 Task: Create a sub task Release to Production / Go Live for the task  Develop a custom inventory management system in the project AgileAssist , assign it to team member softage.2@softage.net and update the status of the sub task to  Off Track , set the priority of the sub task to High
Action: Mouse moved to (64, 320)
Screenshot: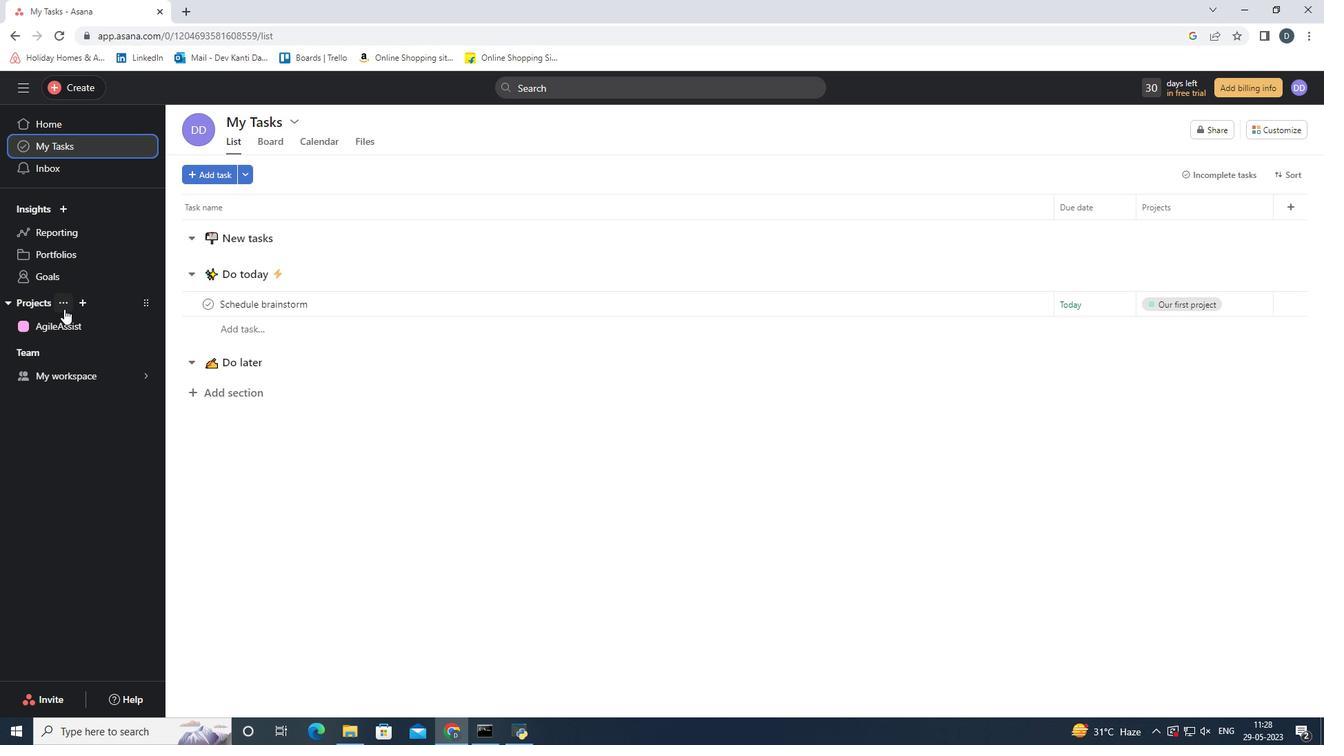 
Action: Mouse pressed left at (64, 320)
Screenshot: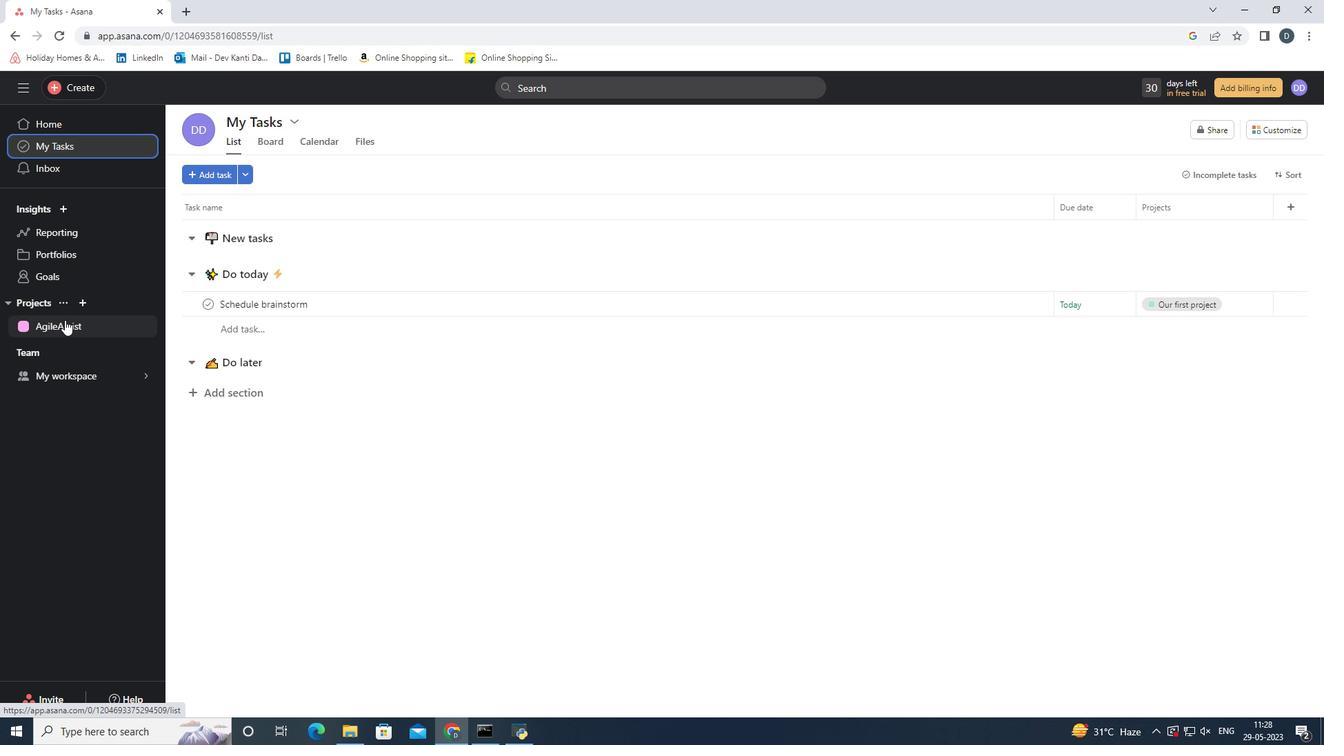 
Action: Mouse moved to (595, 252)
Screenshot: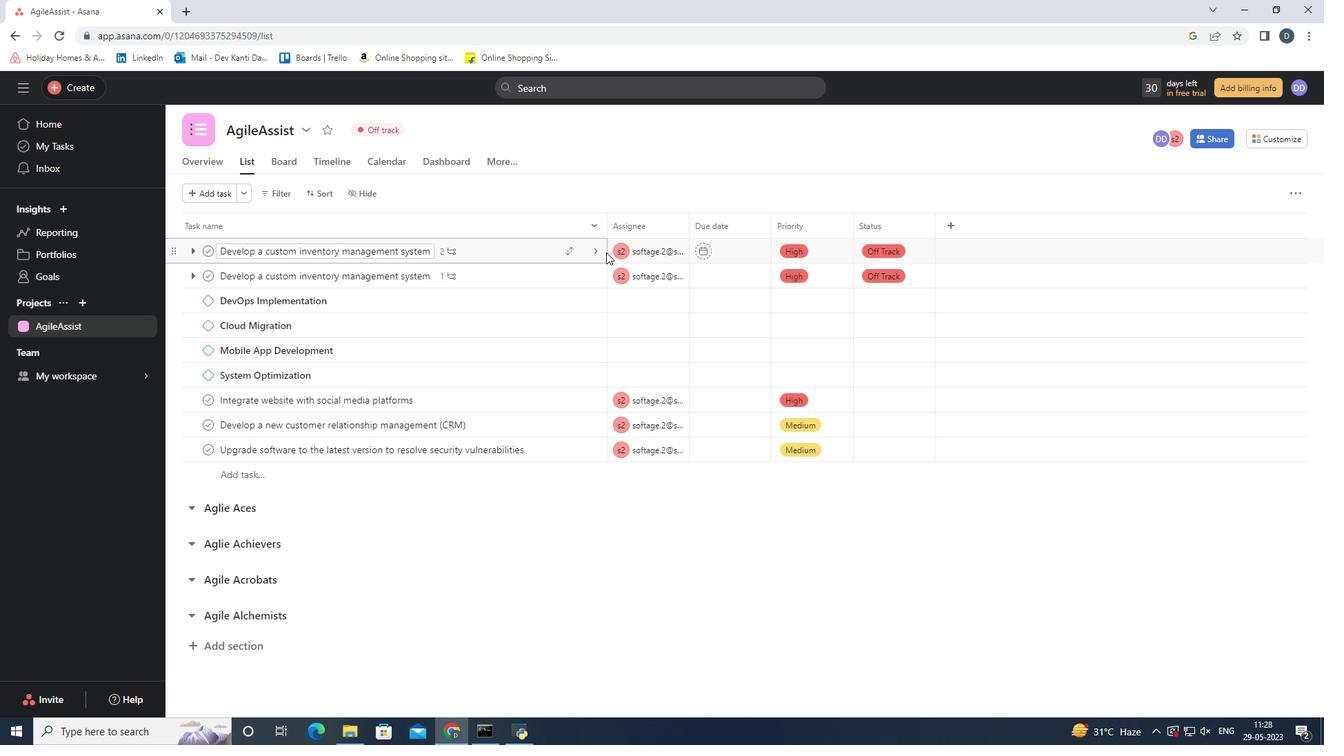 
Action: Mouse pressed left at (595, 252)
Screenshot: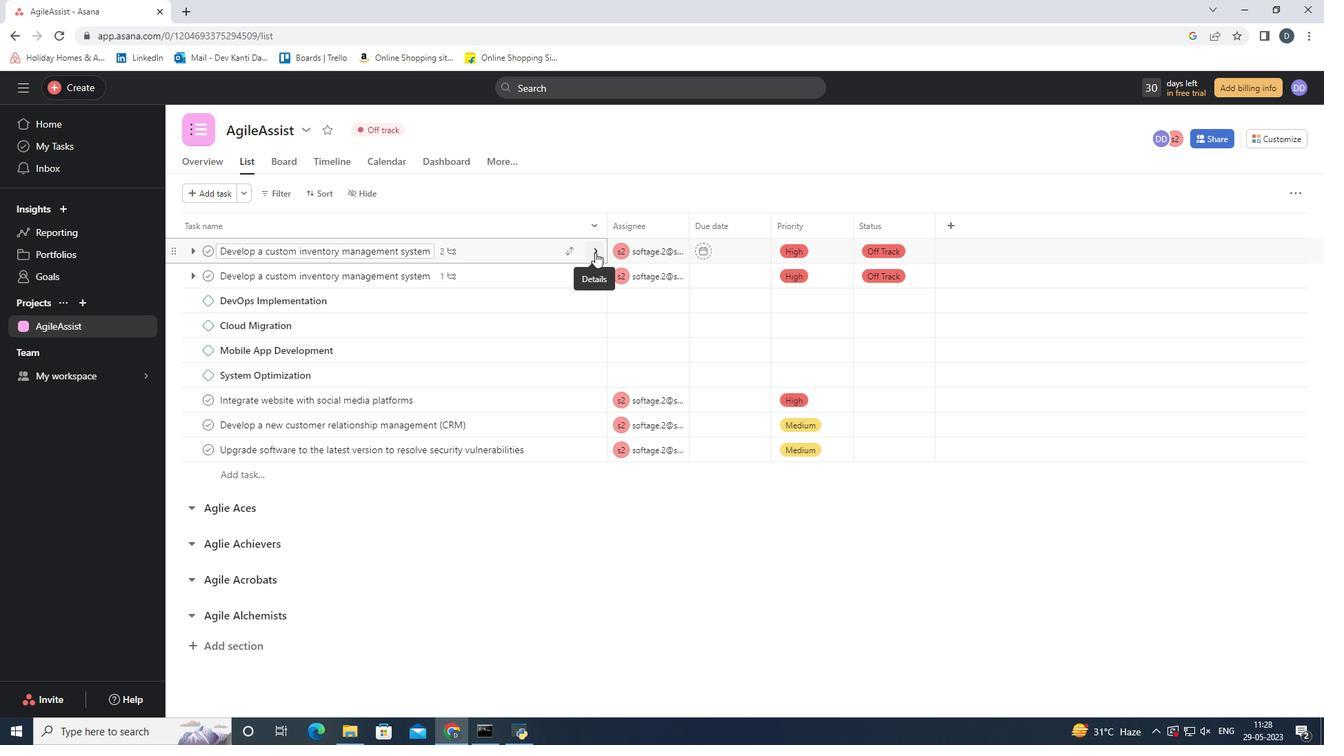 
Action: Mouse moved to (1001, 560)
Screenshot: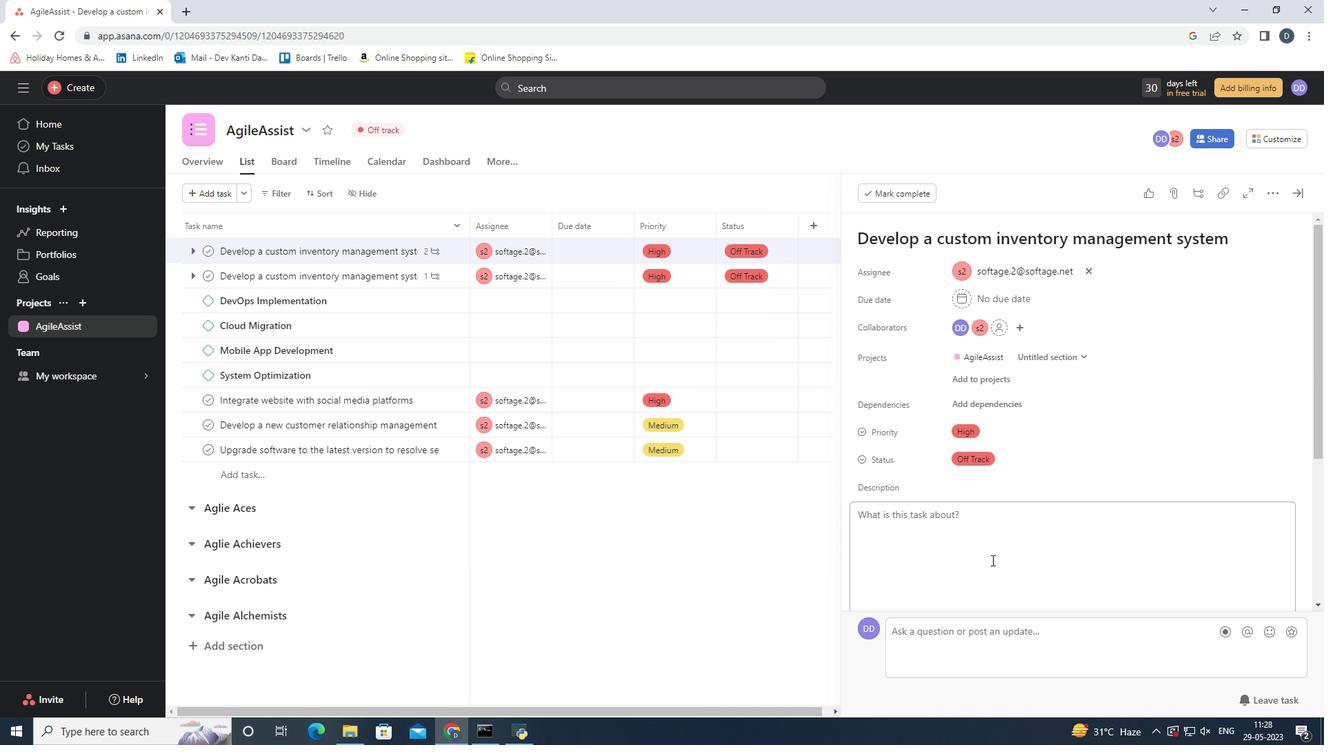 
Action: Mouse scrolled (1001, 559) with delta (0, 0)
Screenshot: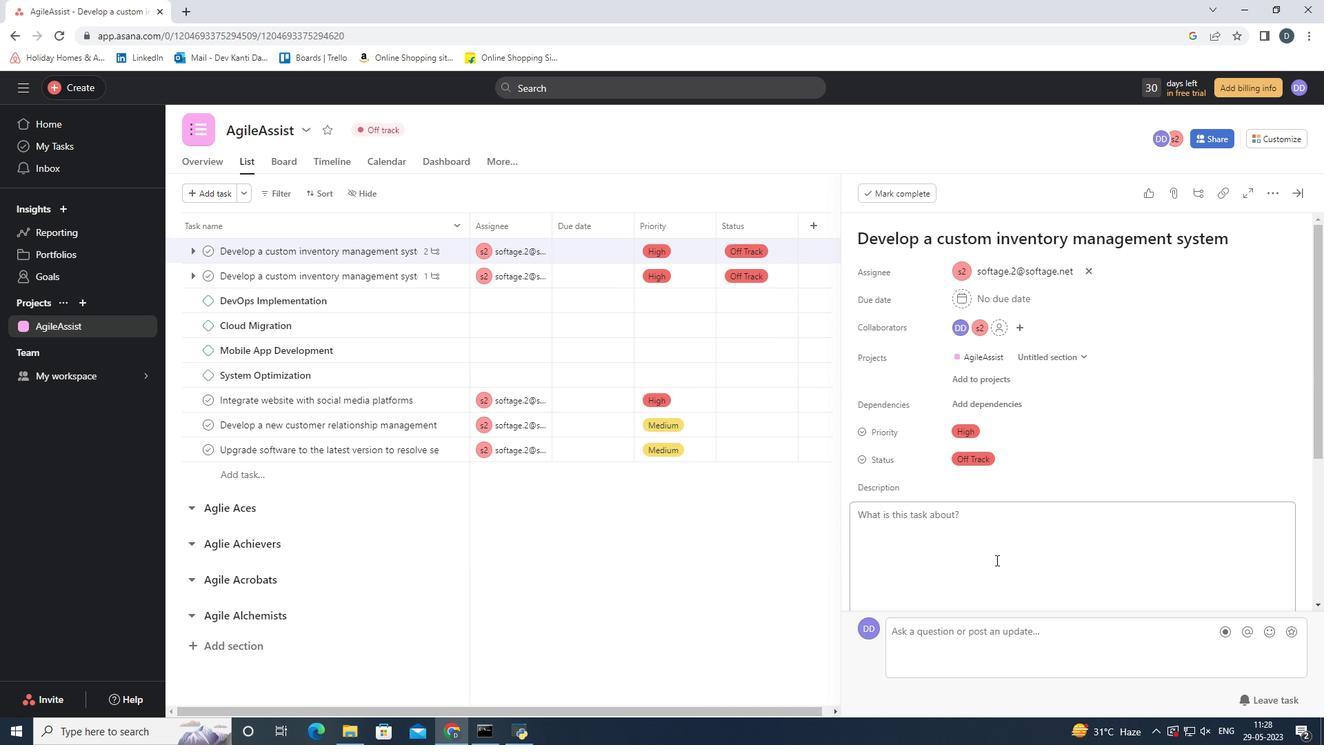 
Action: Mouse scrolled (1001, 559) with delta (0, 0)
Screenshot: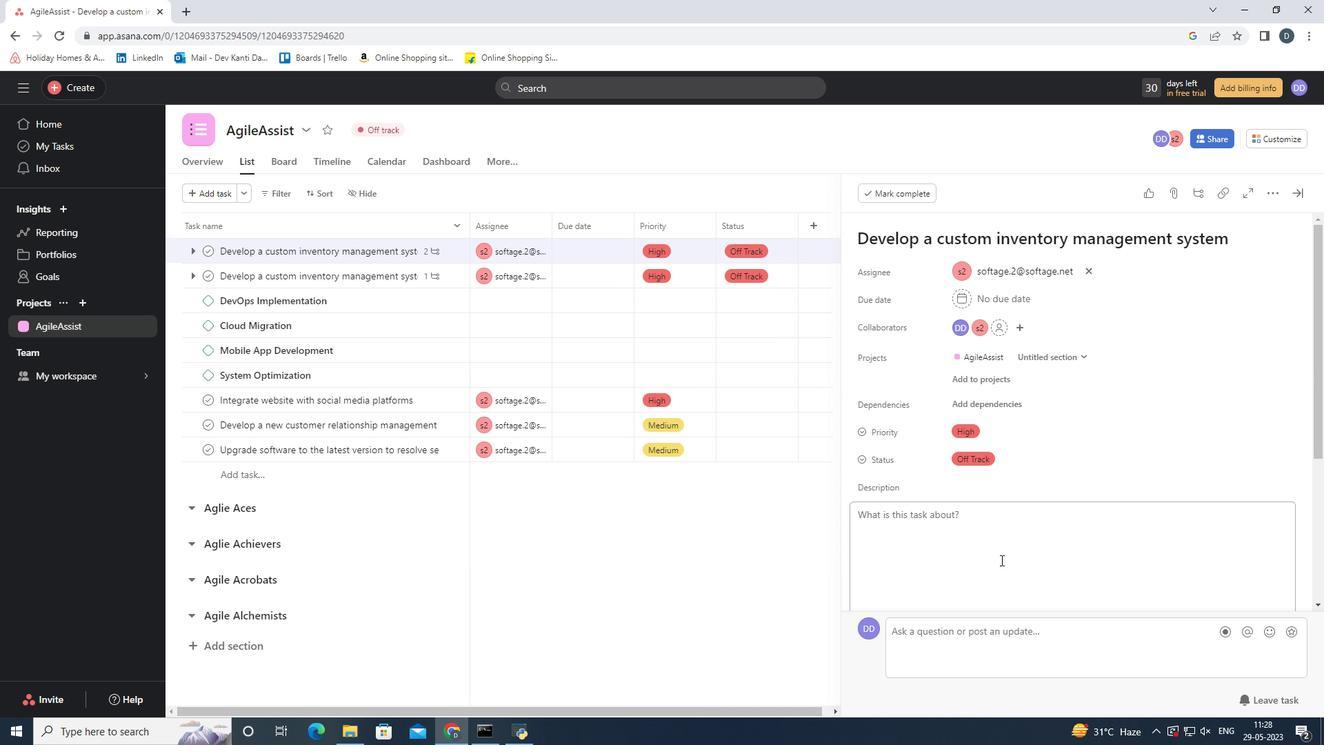 
Action: Mouse scrolled (1001, 559) with delta (0, 0)
Screenshot: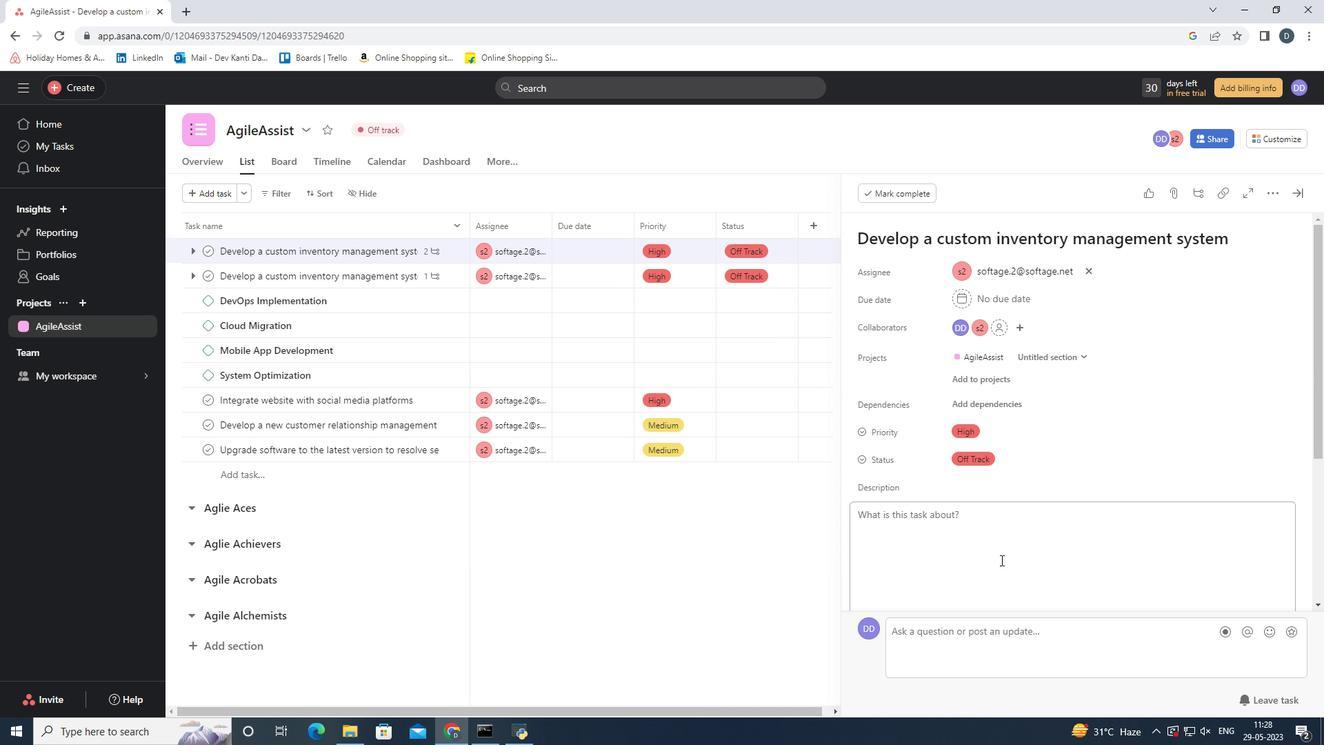 
Action: Mouse scrolled (1001, 559) with delta (0, 0)
Screenshot: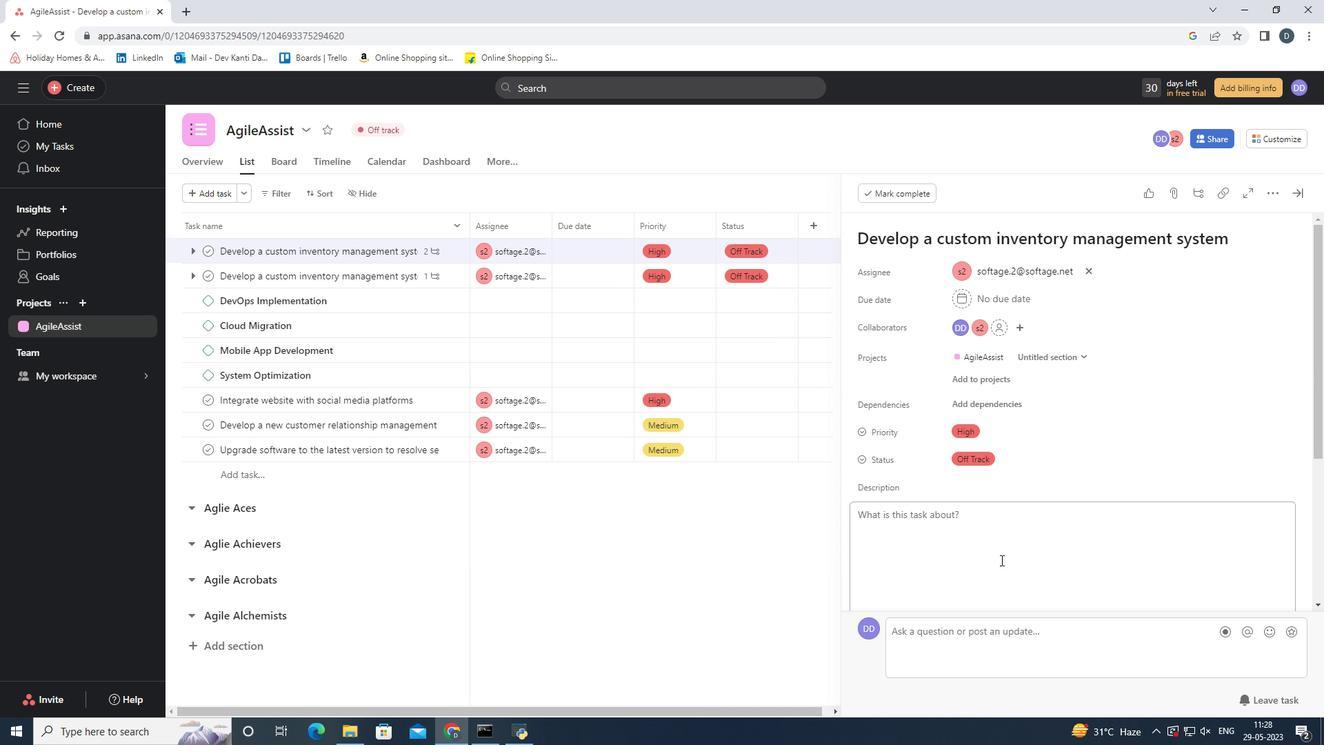 
Action: Mouse moved to (918, 496)
Screenshot: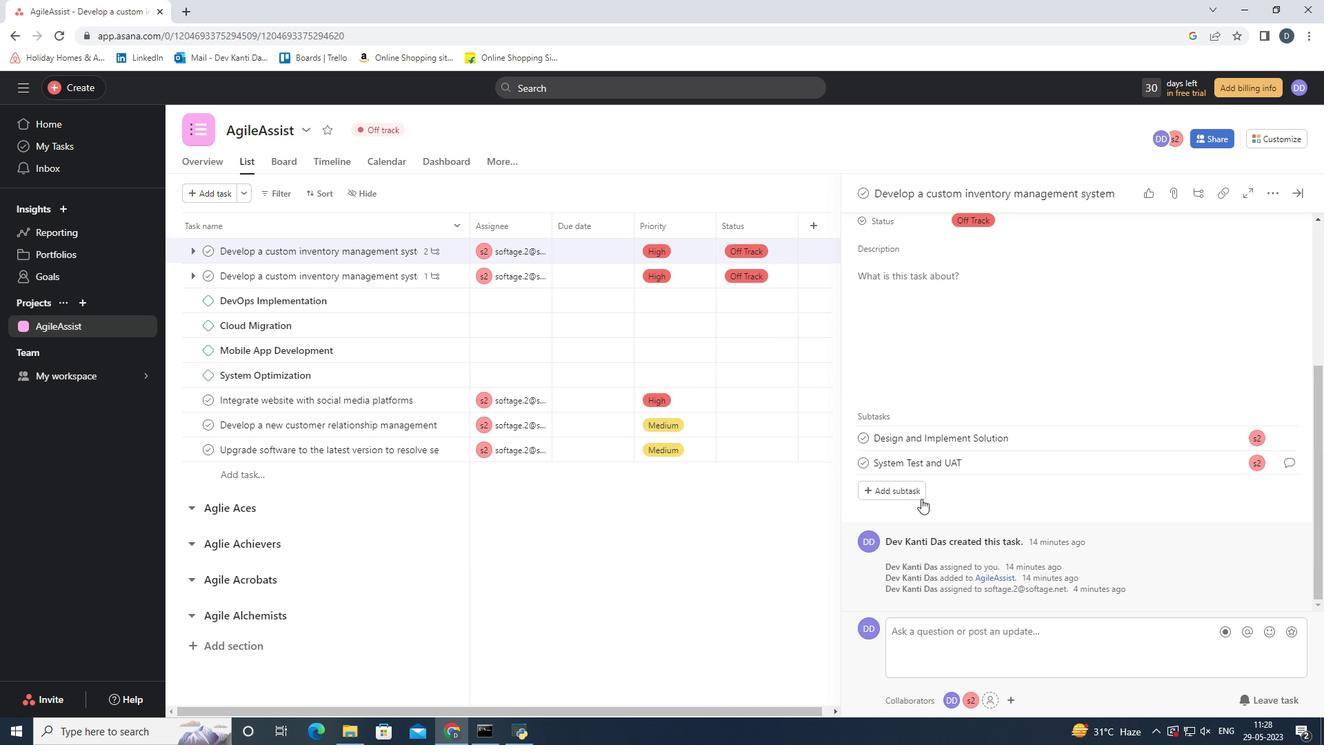 
Action: Mouse pressed left at (918, 496)
Screenshot: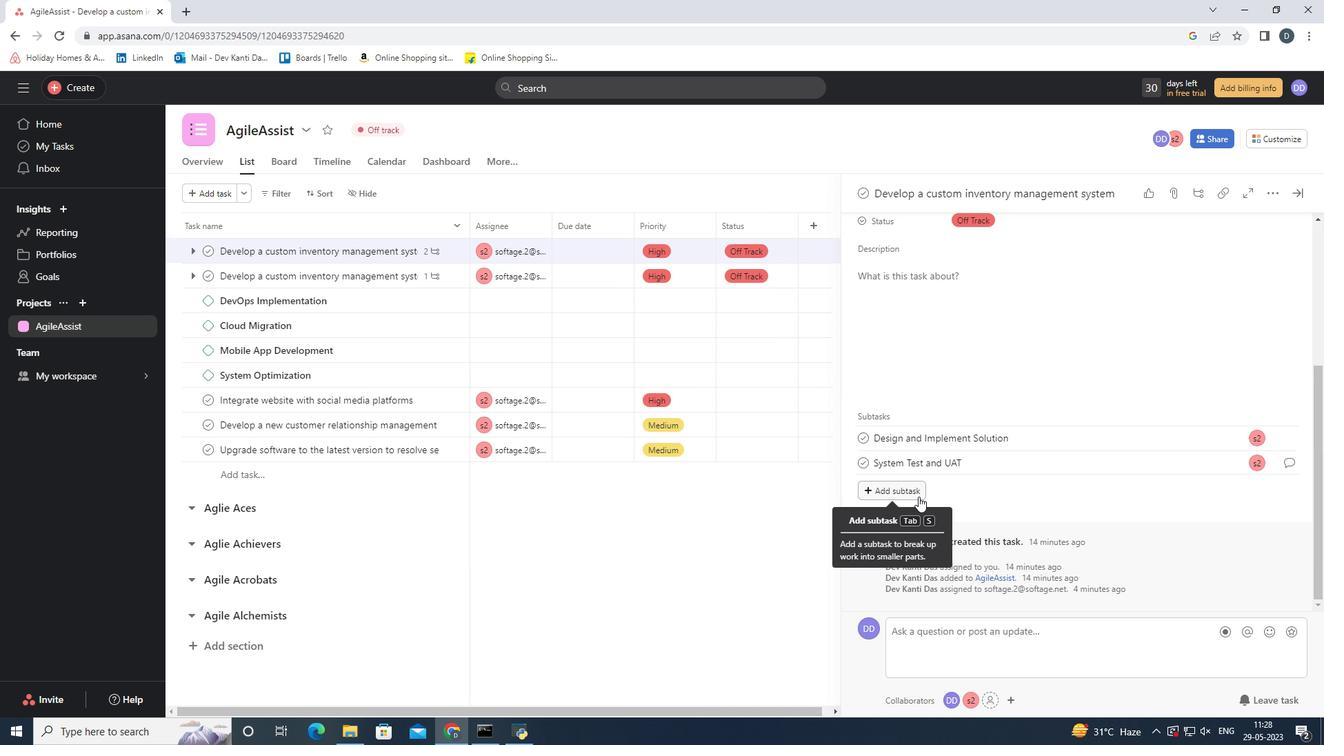 
Action: Mouse moved to (961, 477)
Screenshot: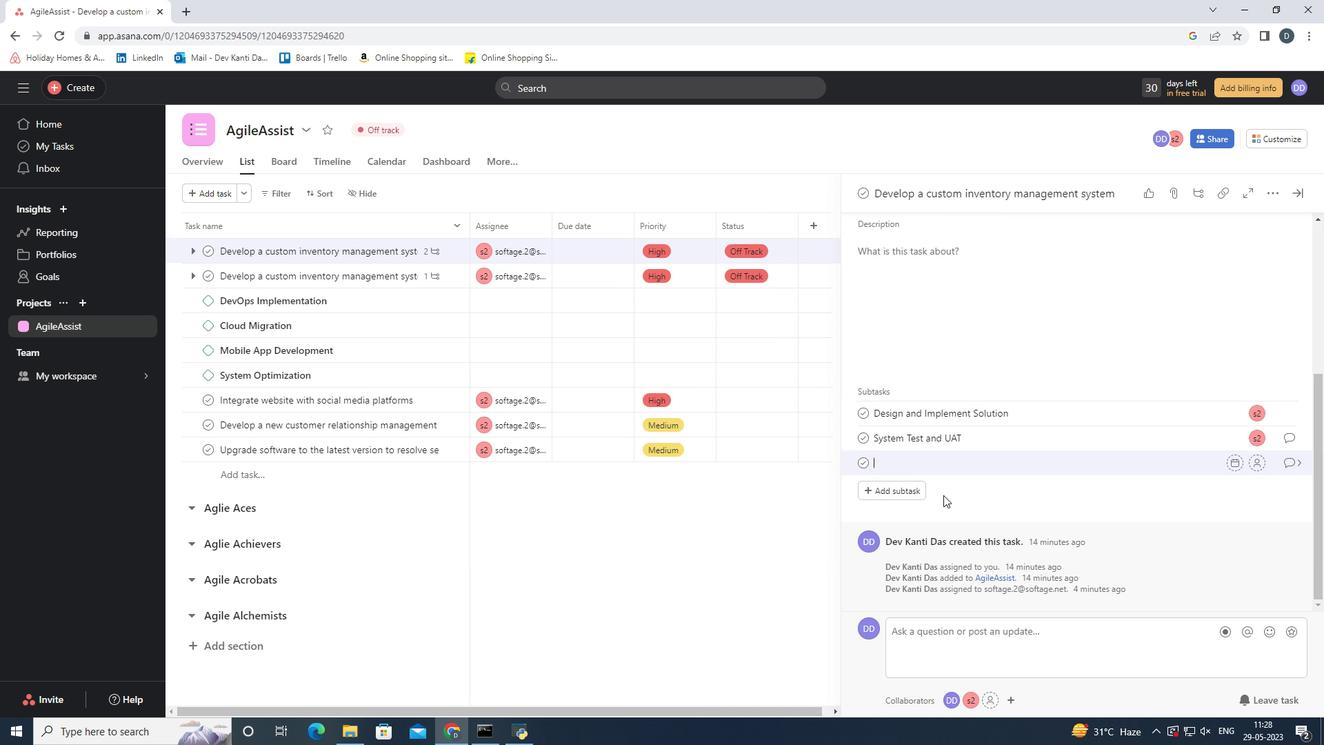 
Action: Key pressed <Key.shift>Release<Key.space>to<Key.space><Key.shift><Key.shift><Key.shift><Key.shift><Key.shift><Key.shift><Key.shift><Key.shift>Production/<Key.space><Key.shift>Go<Key.space><Key.shift>Live
Screenshot: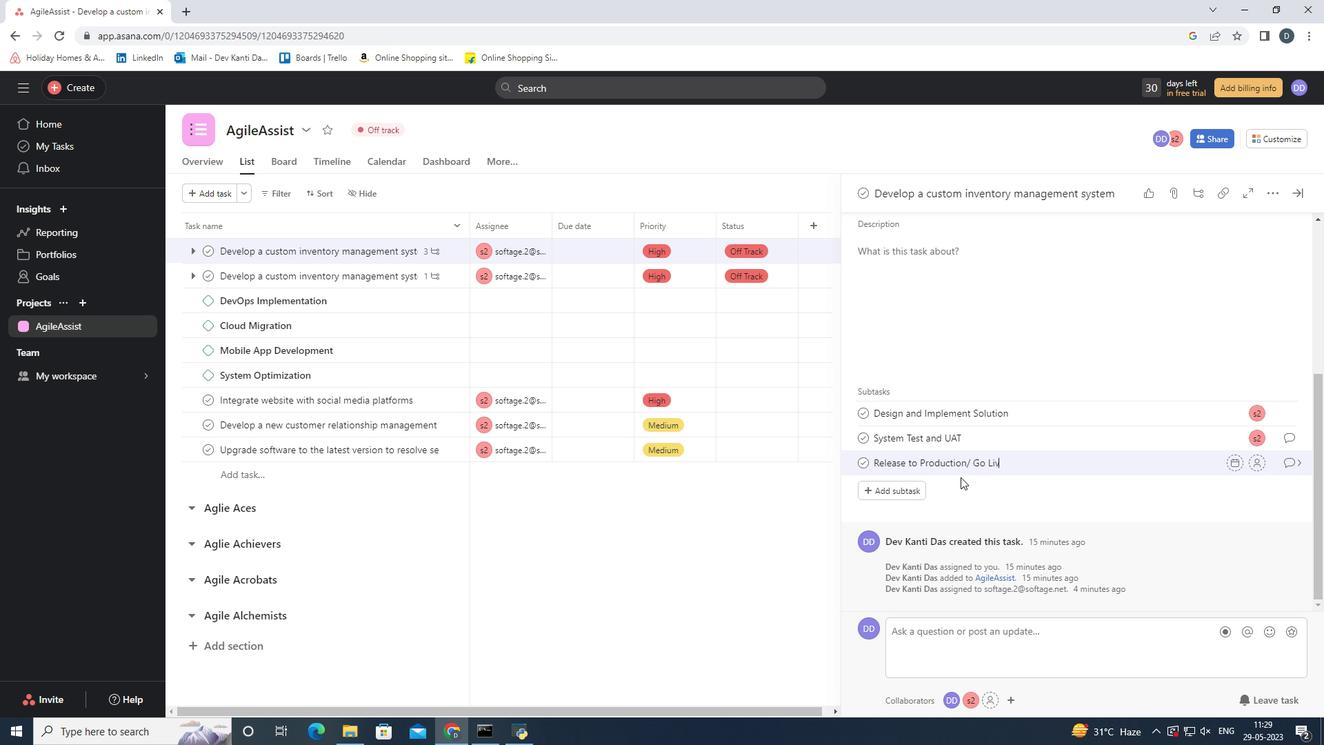 
Action: Mouse moved to (1253, 462)
Screenshot: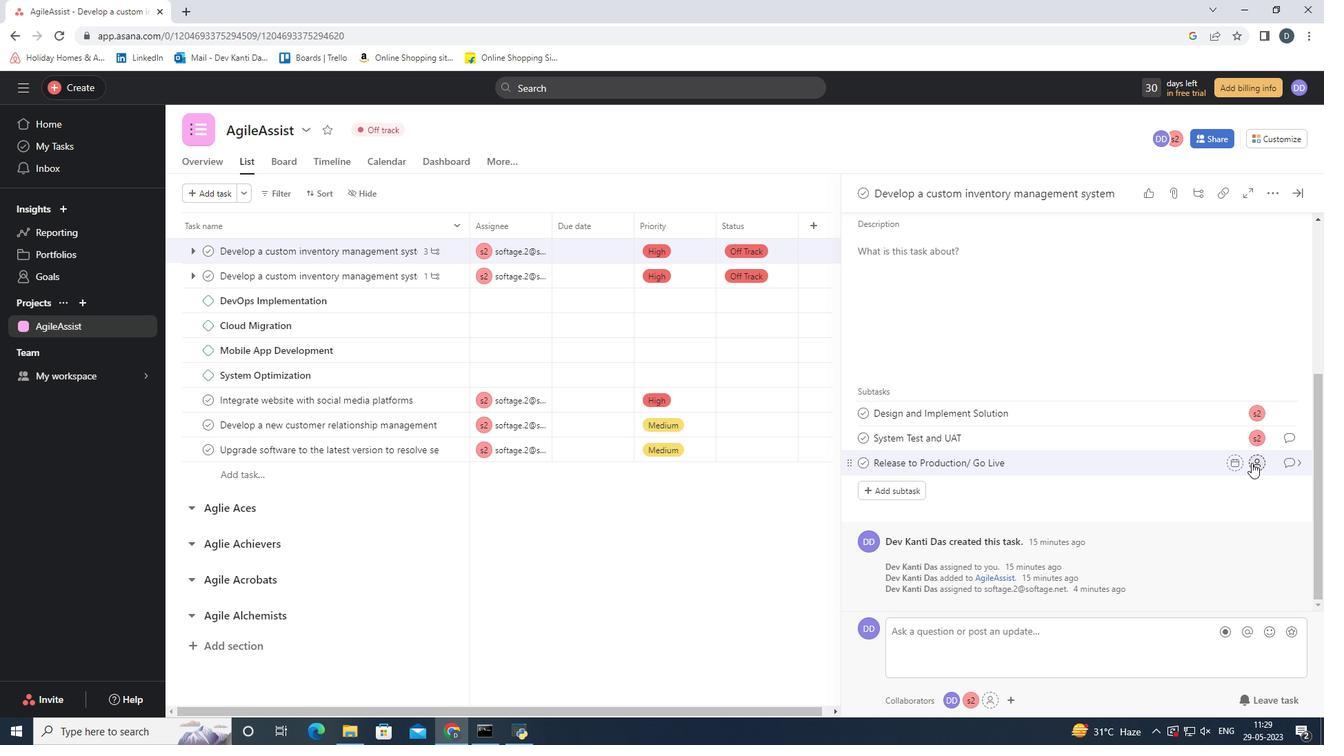 
Action: Mouse pressed left at (1253, 462)
Screenshot: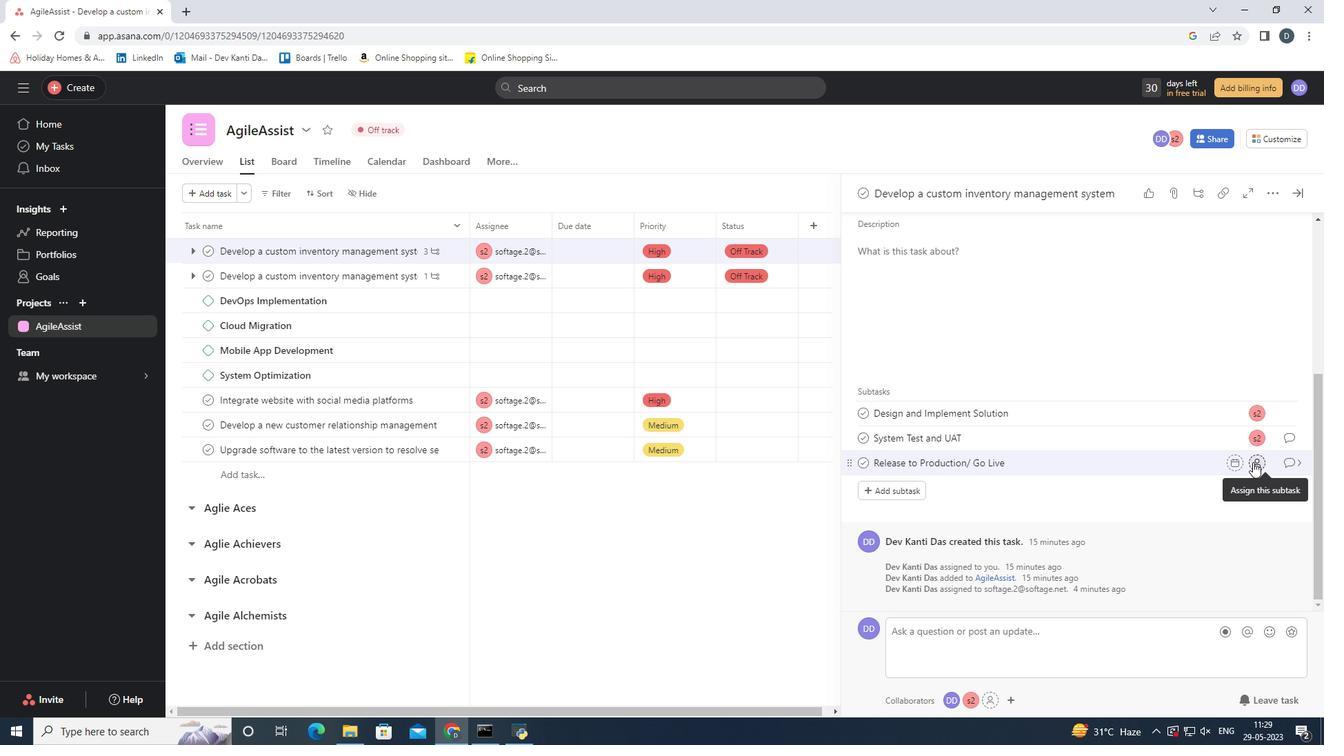 
Action: Mouse moved to (1100, 564)
Screenshot: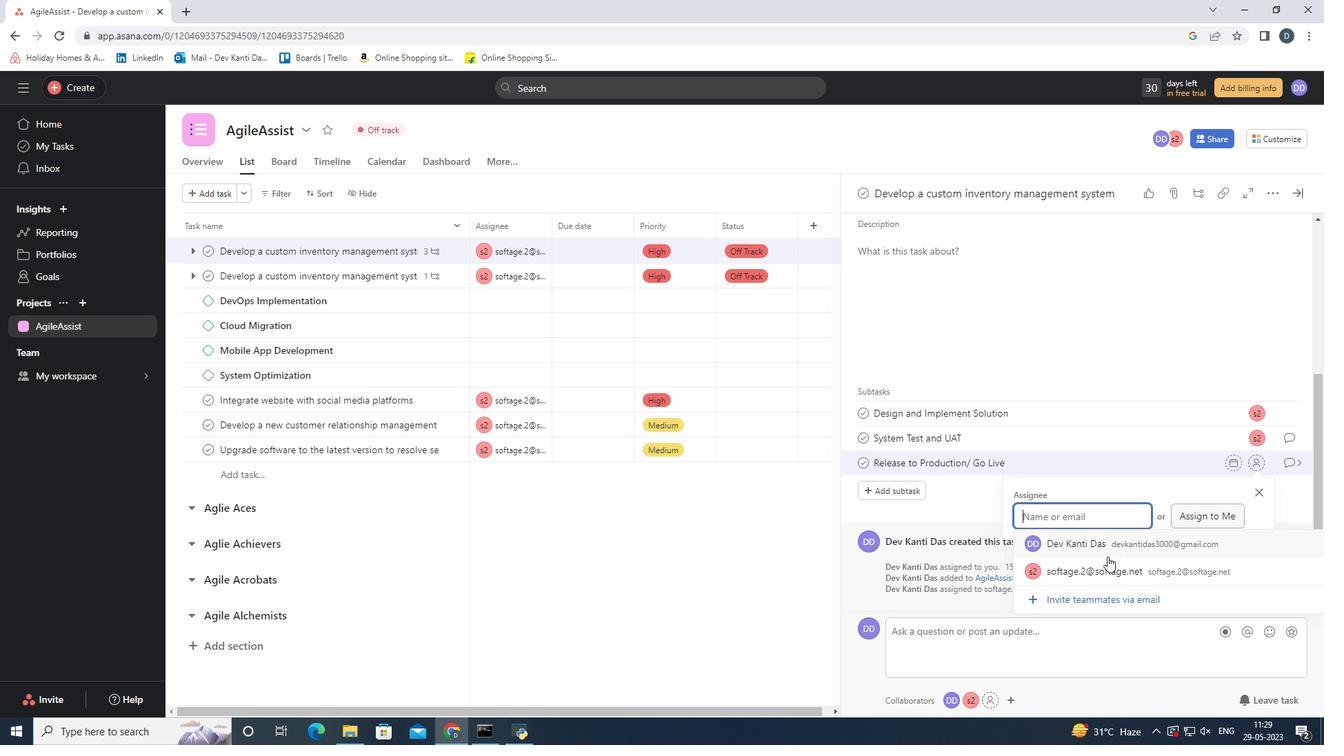 
Action: Mouse pressed left at (1100, 564)
Screenshot: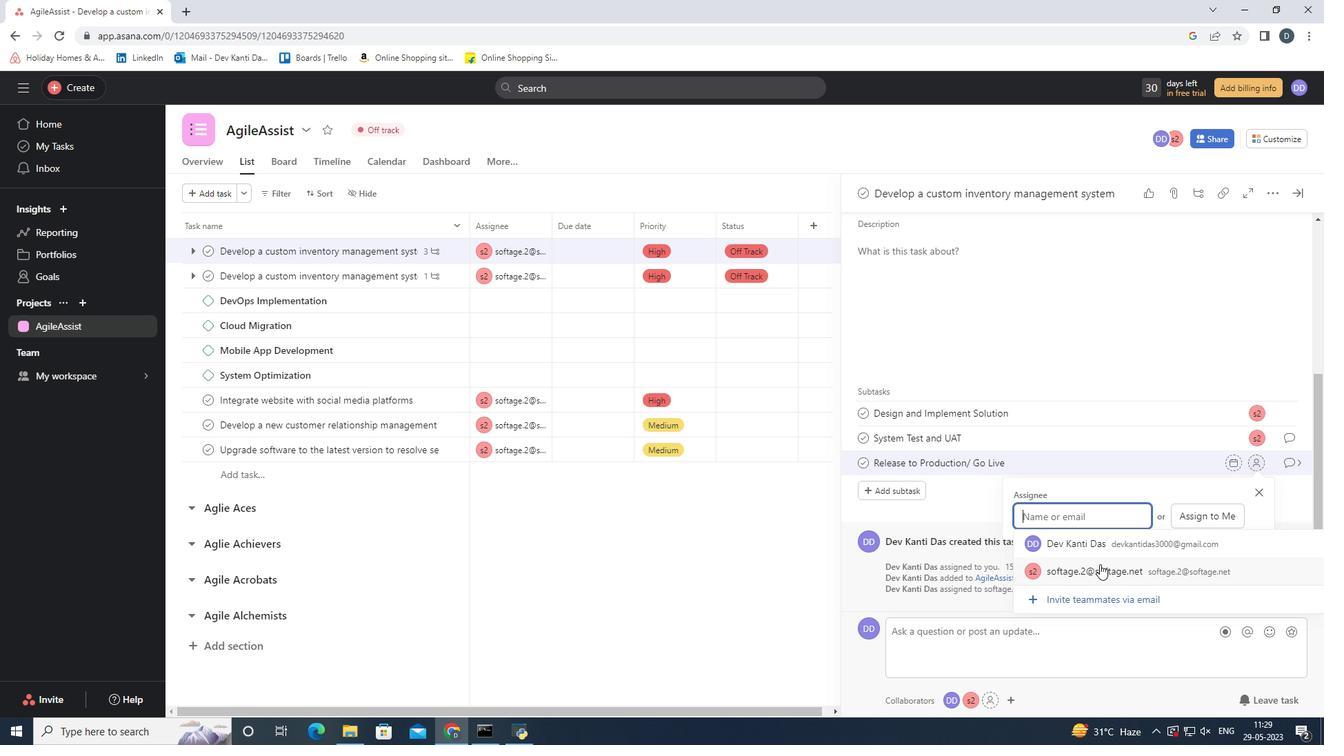 
Action: Mouse moved to (1294, 464)
Screenshot: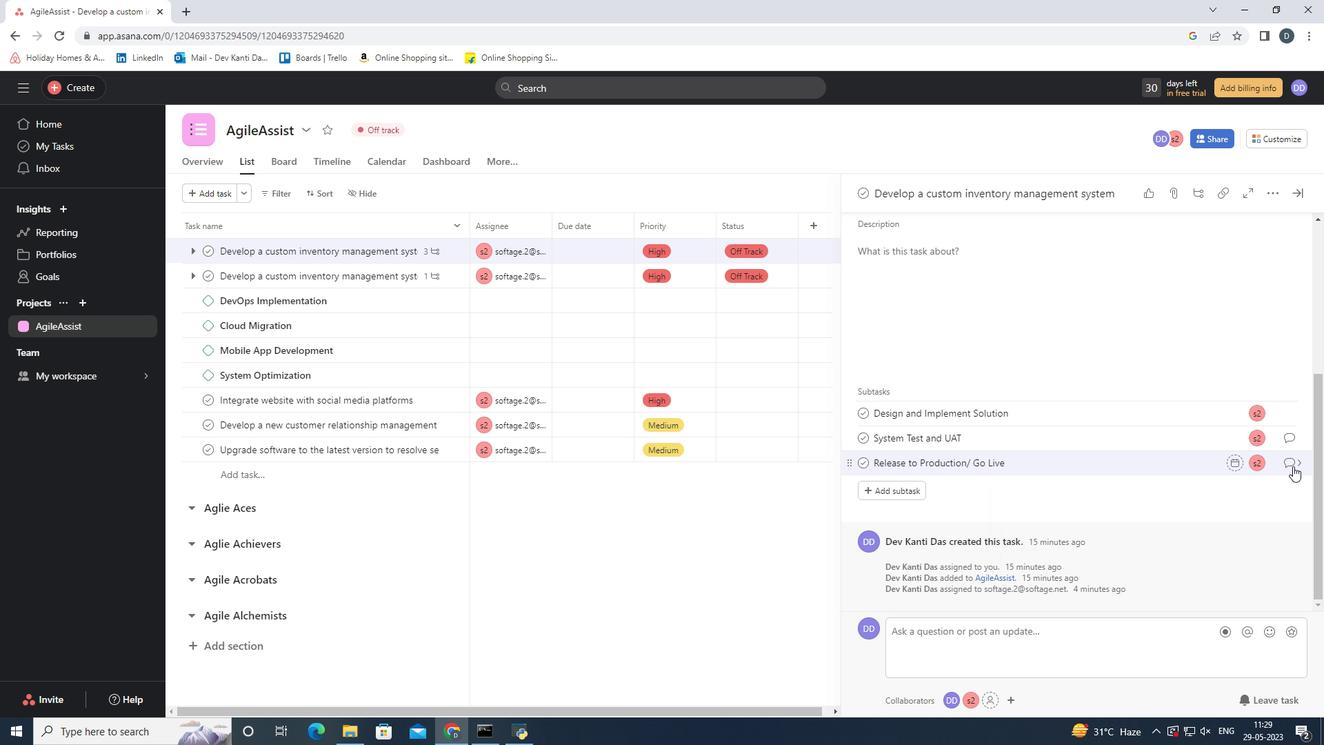
Action: Mouse pressed left at (1294, 464)
Screenshot: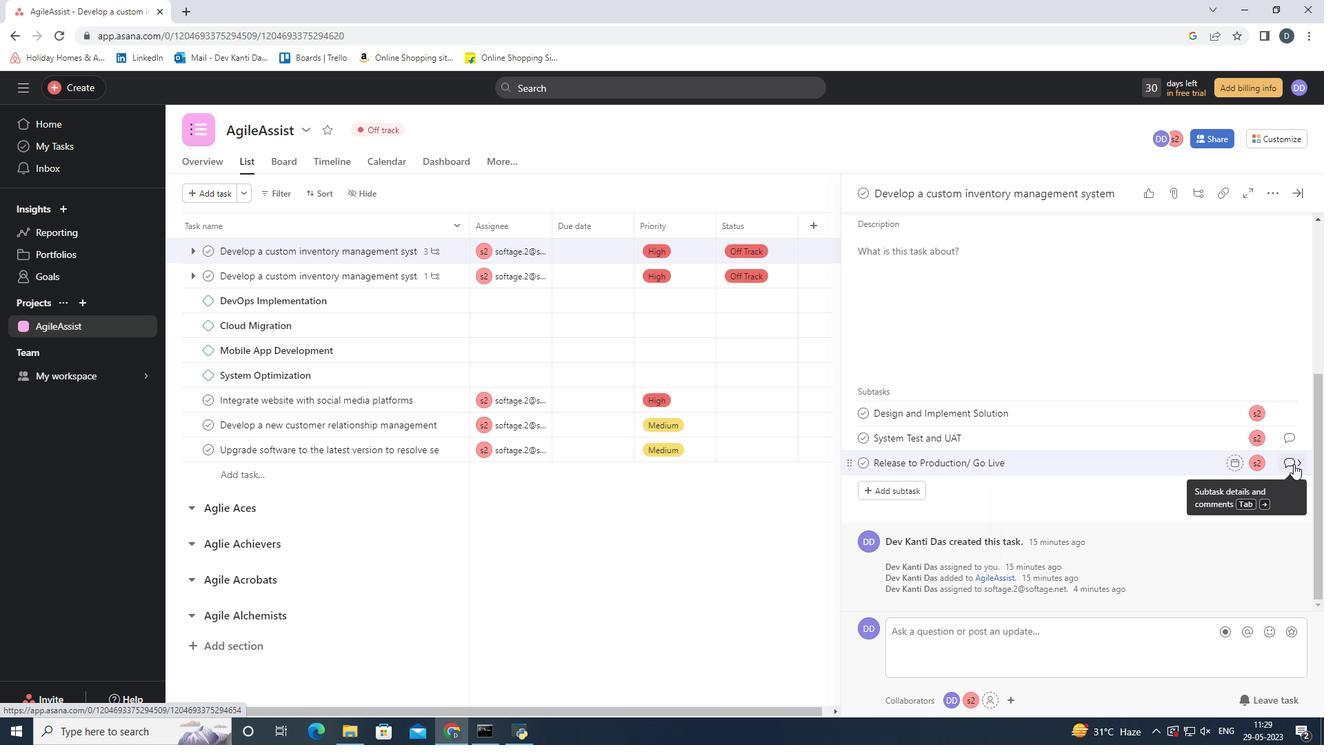 
Action: Mouse moved to (905, 417)
Screenshot: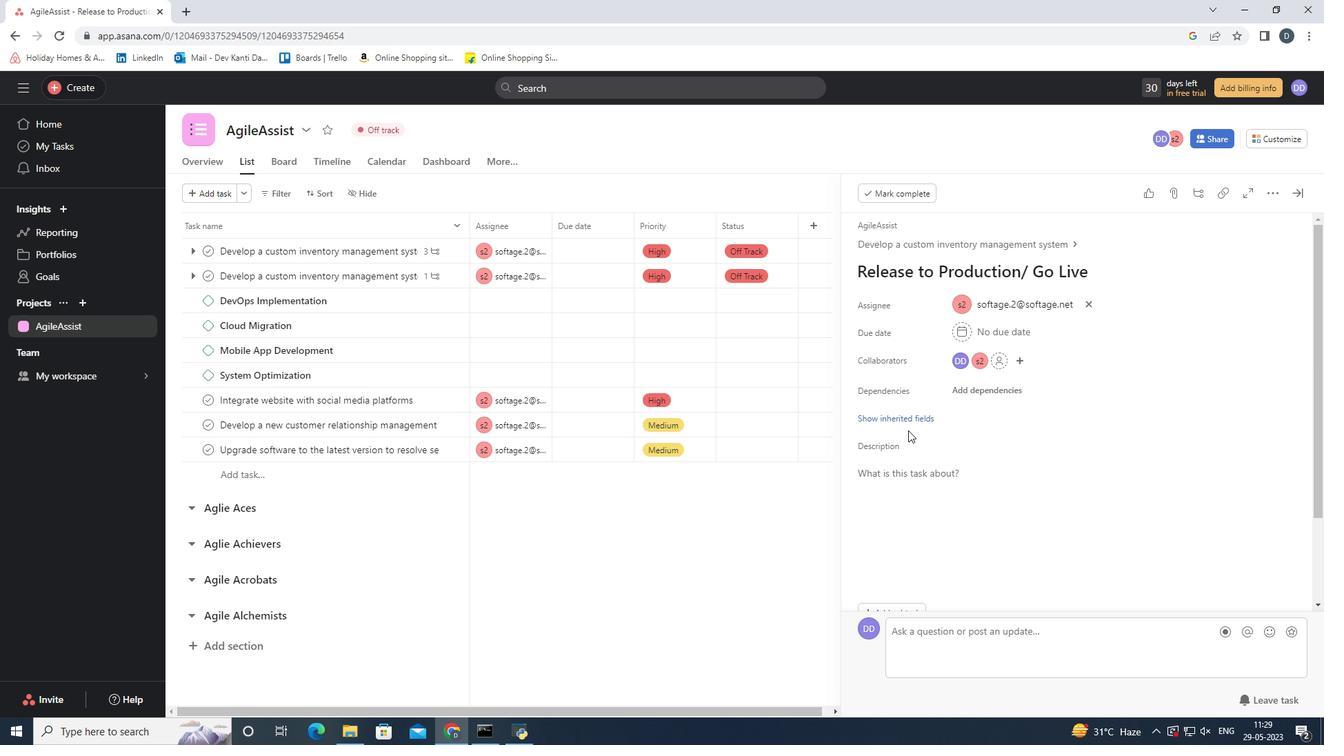 
Action: Mouse pressed left at (905, 417)
Screenshot: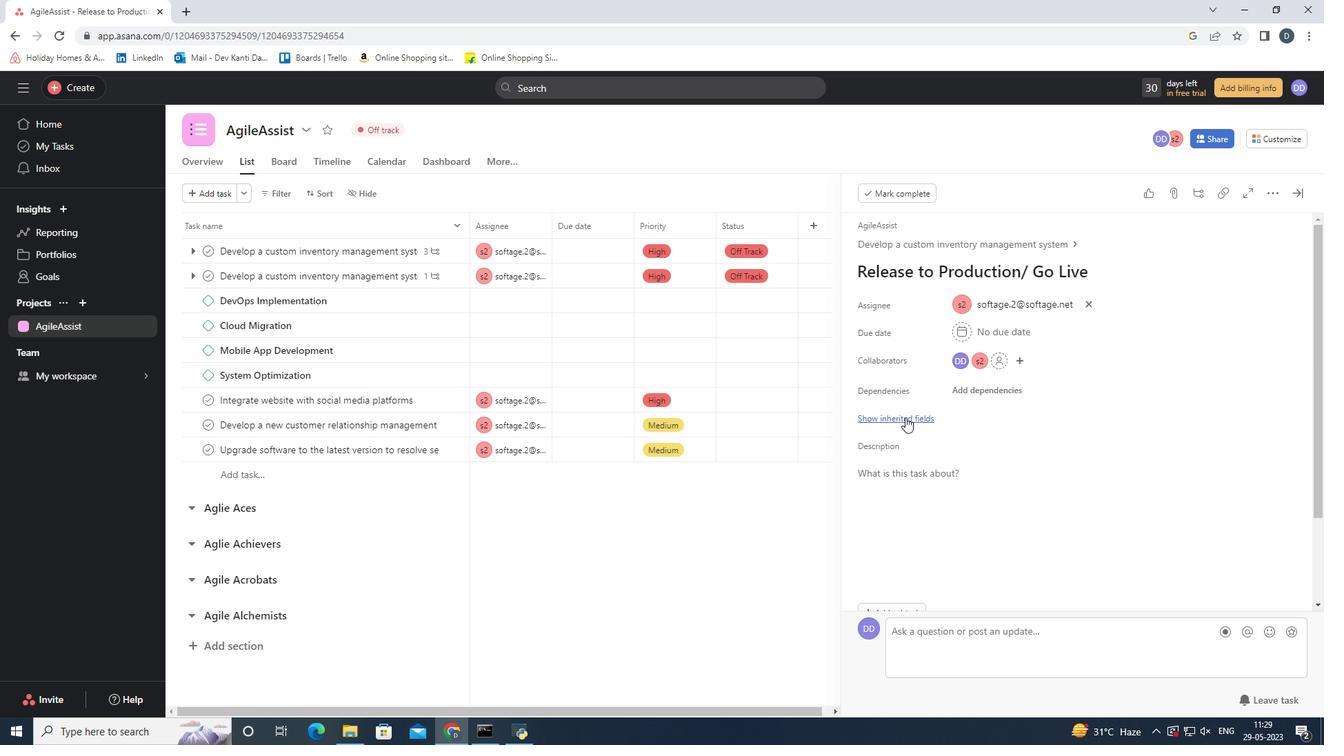 
Action: Mouse moved to (994, 478)
Screenshot: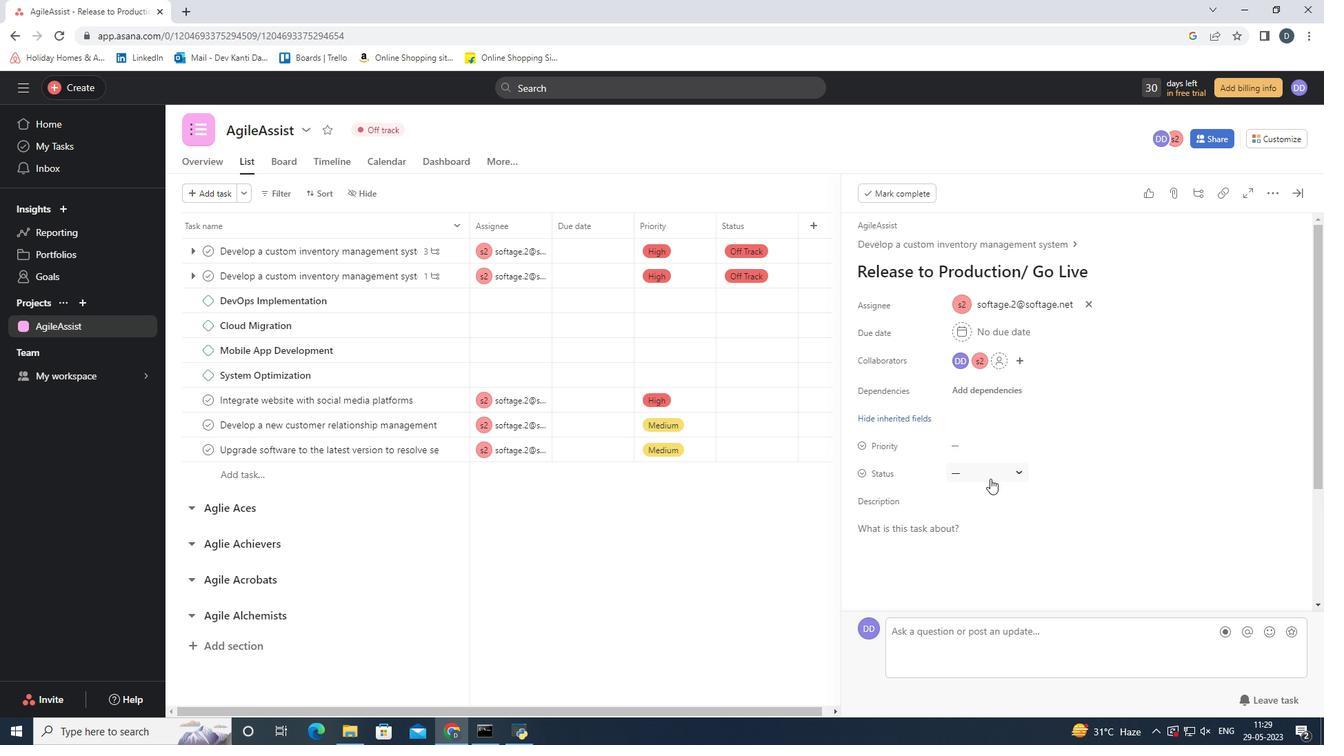 
Action: Mouse pressed left at (994, 478)
Screenshot: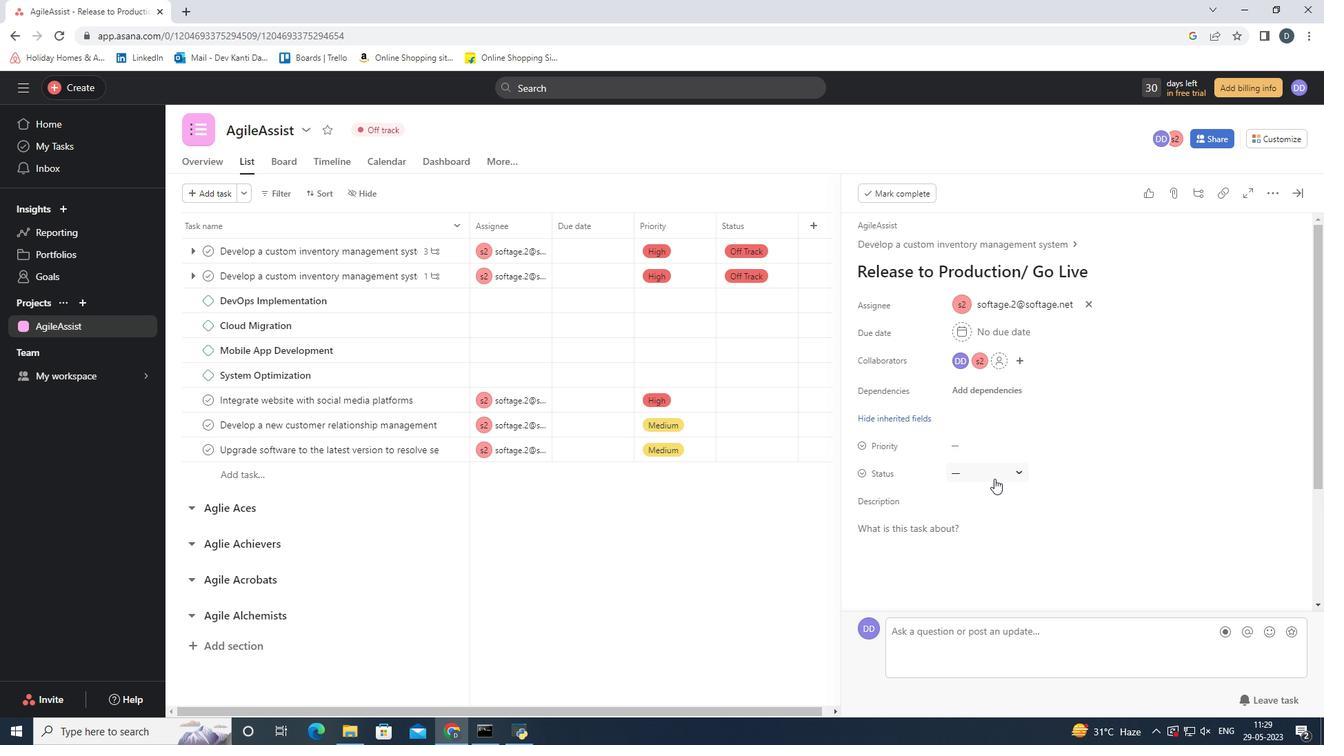 
Action: Mouse moved to (1010, 547)
Screenshot: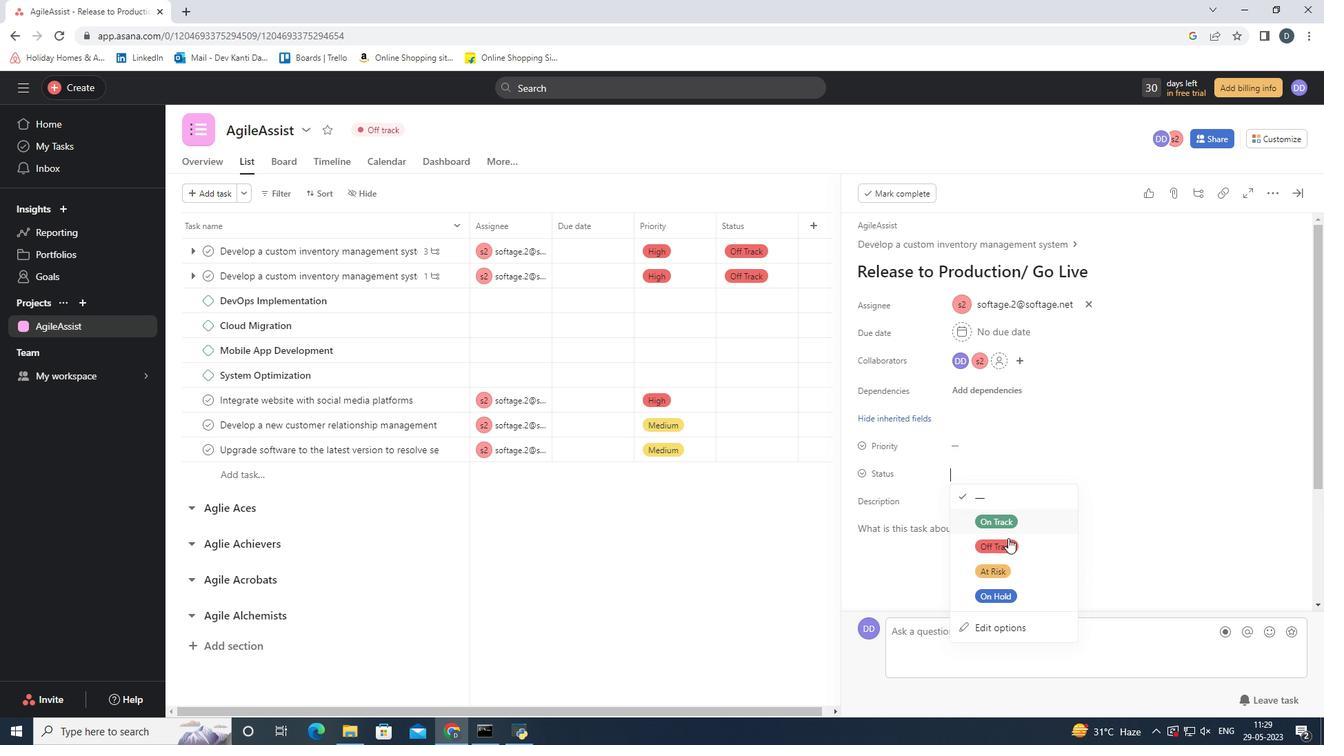 
Action: Mouse pressed left at (1010, 547)
Screenshot: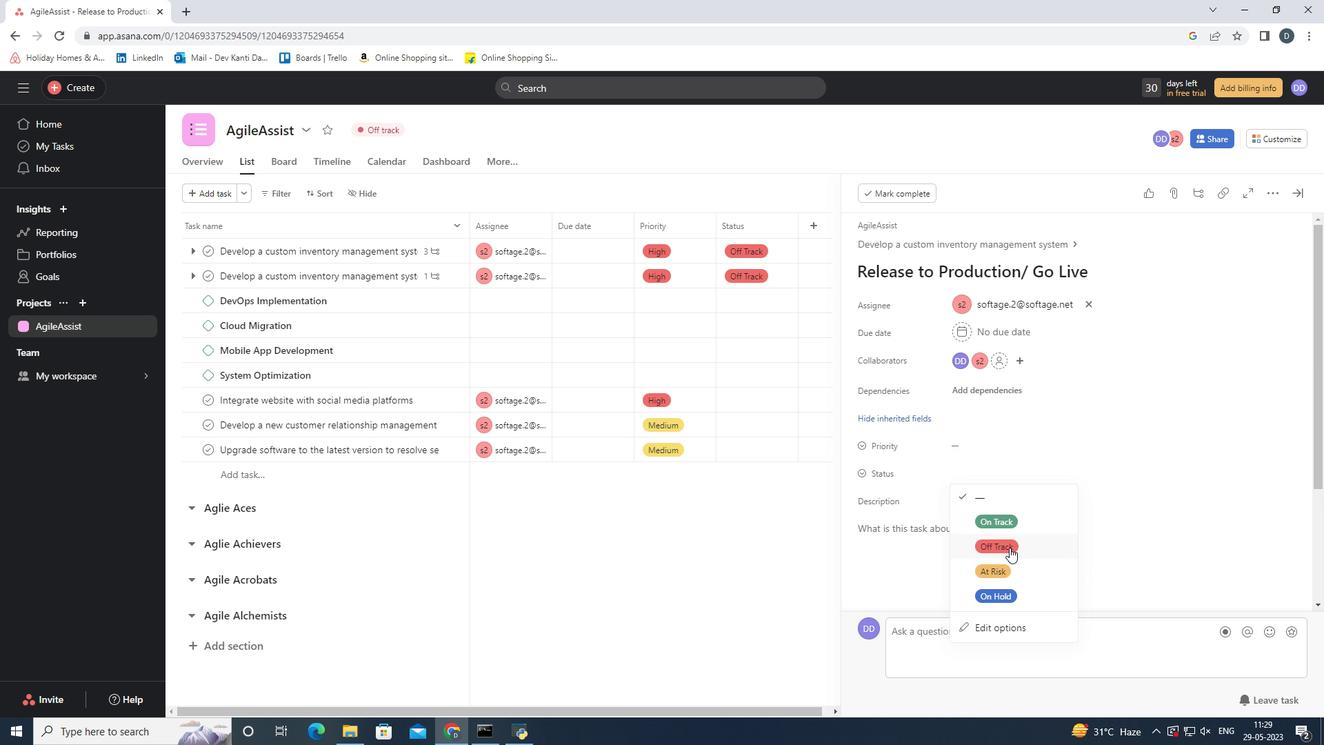 
Action: Mouse moved to (1019, 438)
Screenshot: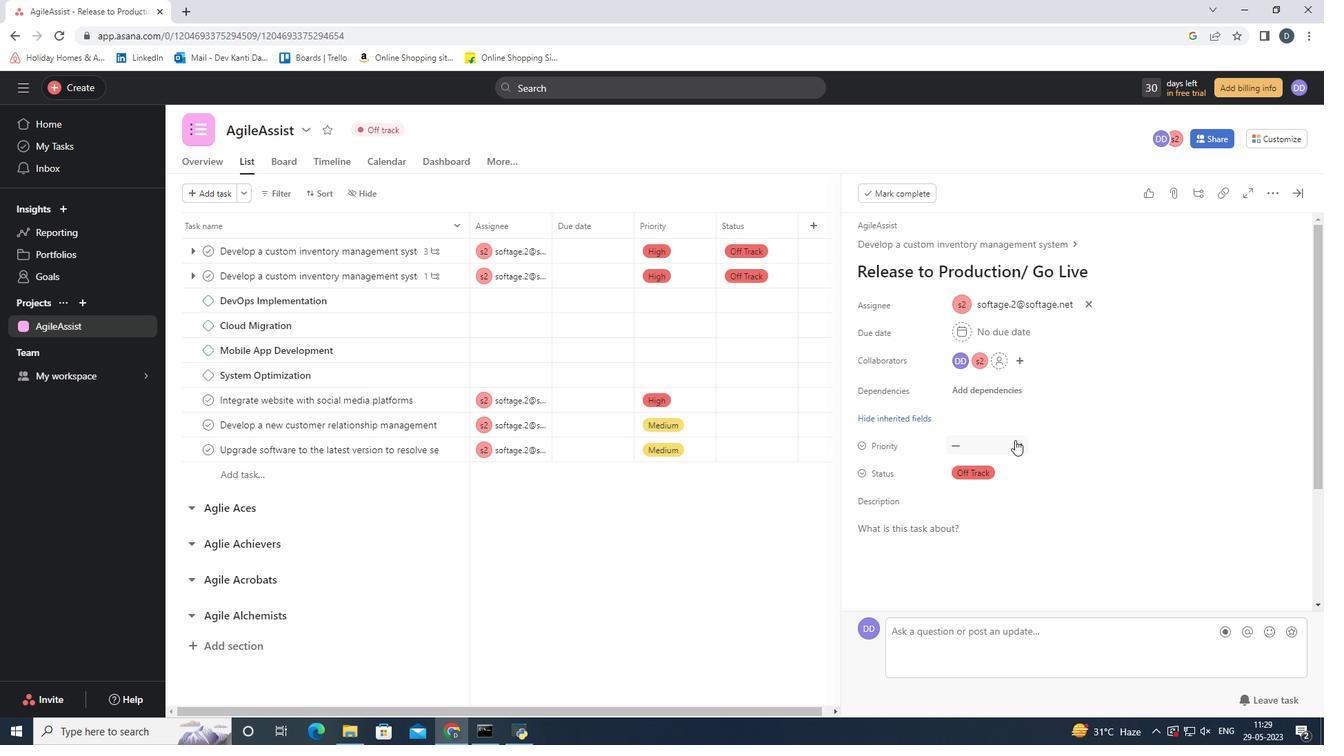 
Action: Mouse pressed left at (1019, 438)
Screenshot: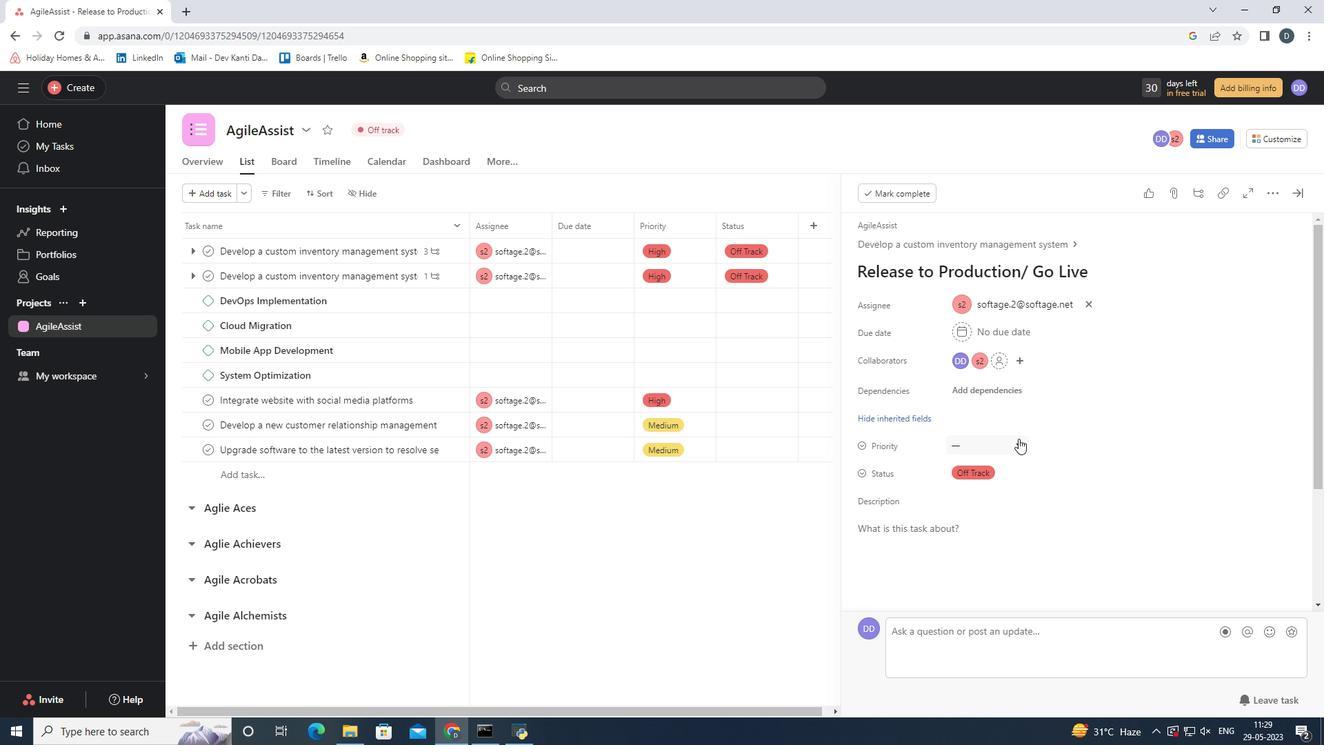 
Action: Mouse moved to (1010, 519)
Screenshot: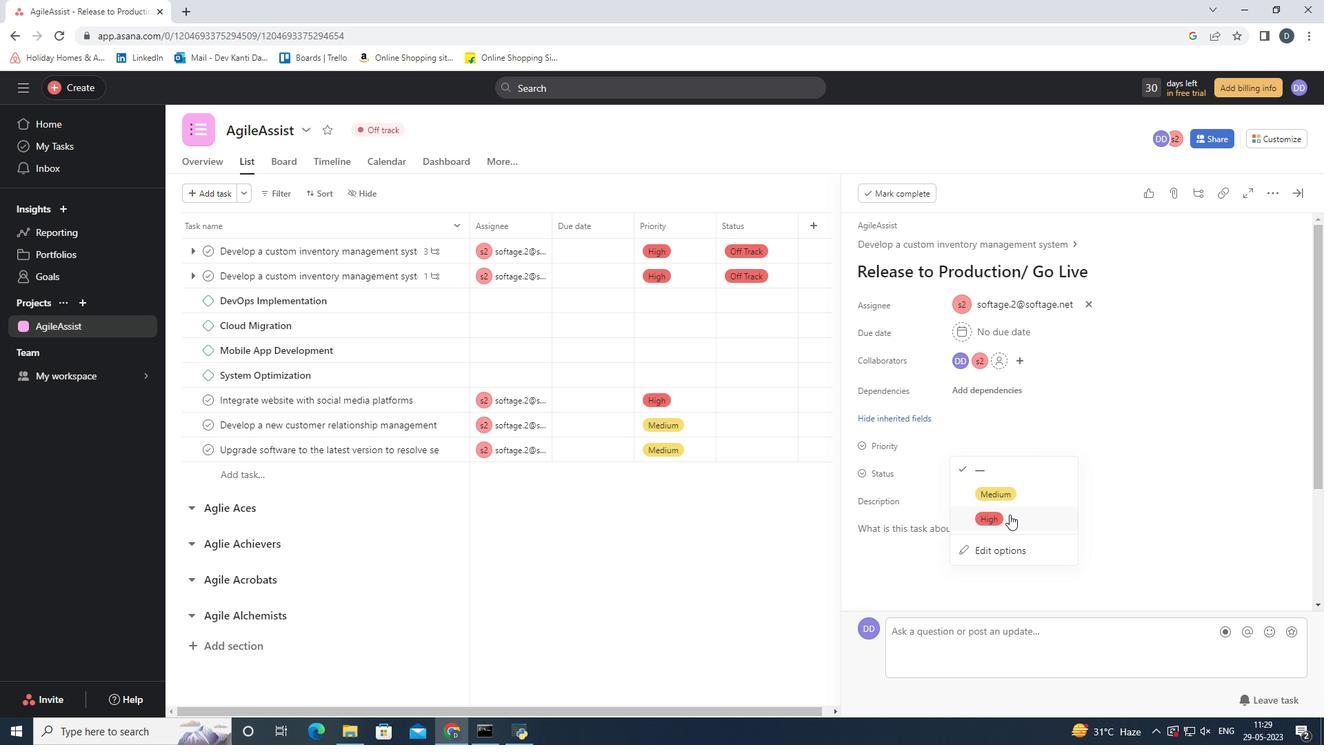 
Action: Mouse pressed left at (1010, 519)
Screenshot: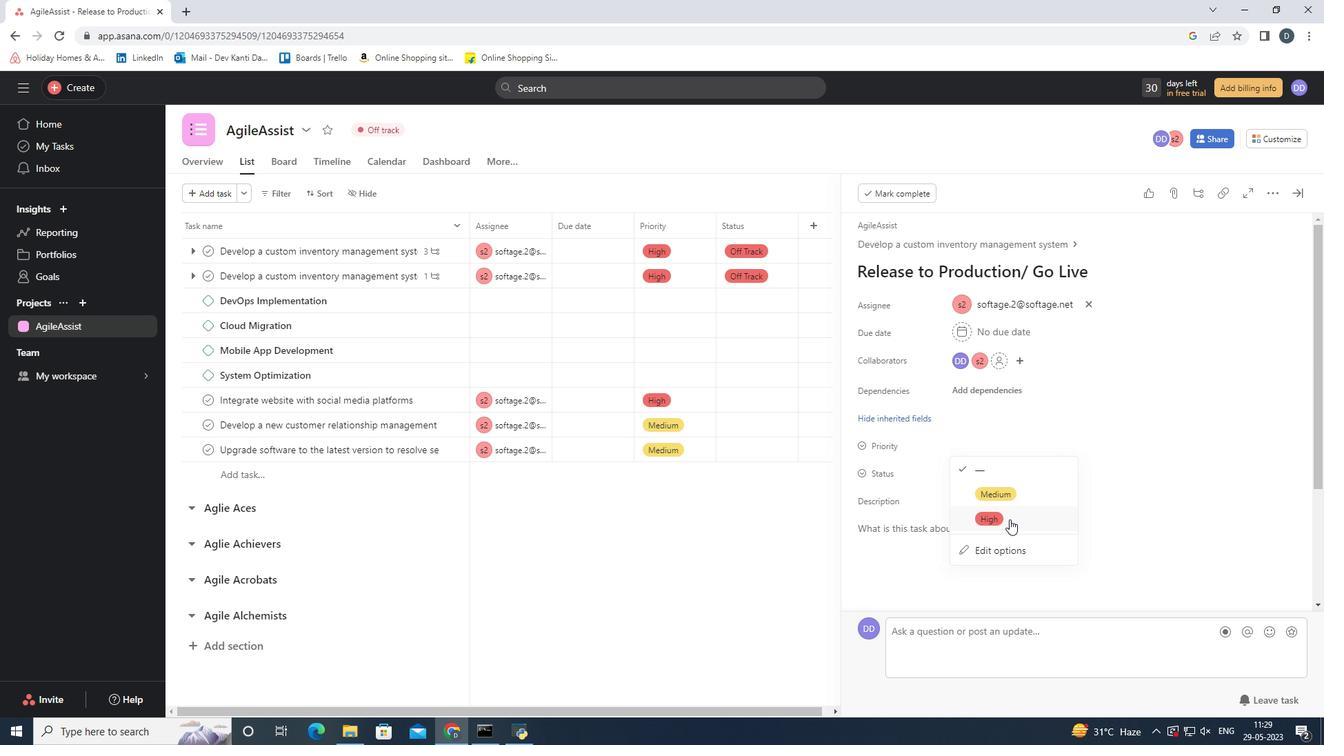 
Action: Mouse moved to (1005, 538)
Screenshot: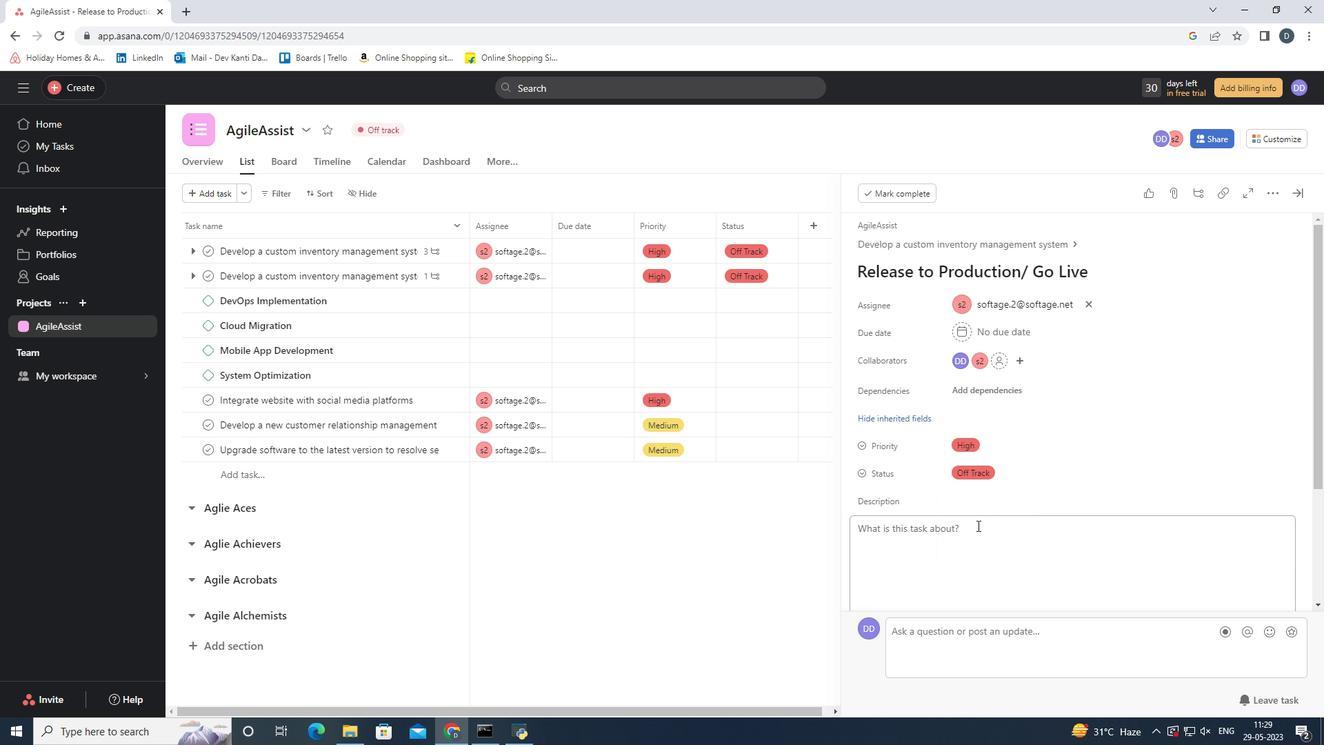 
Action: Mouse scrolled (1005, 538) with delta (0, 0)
Screenshot: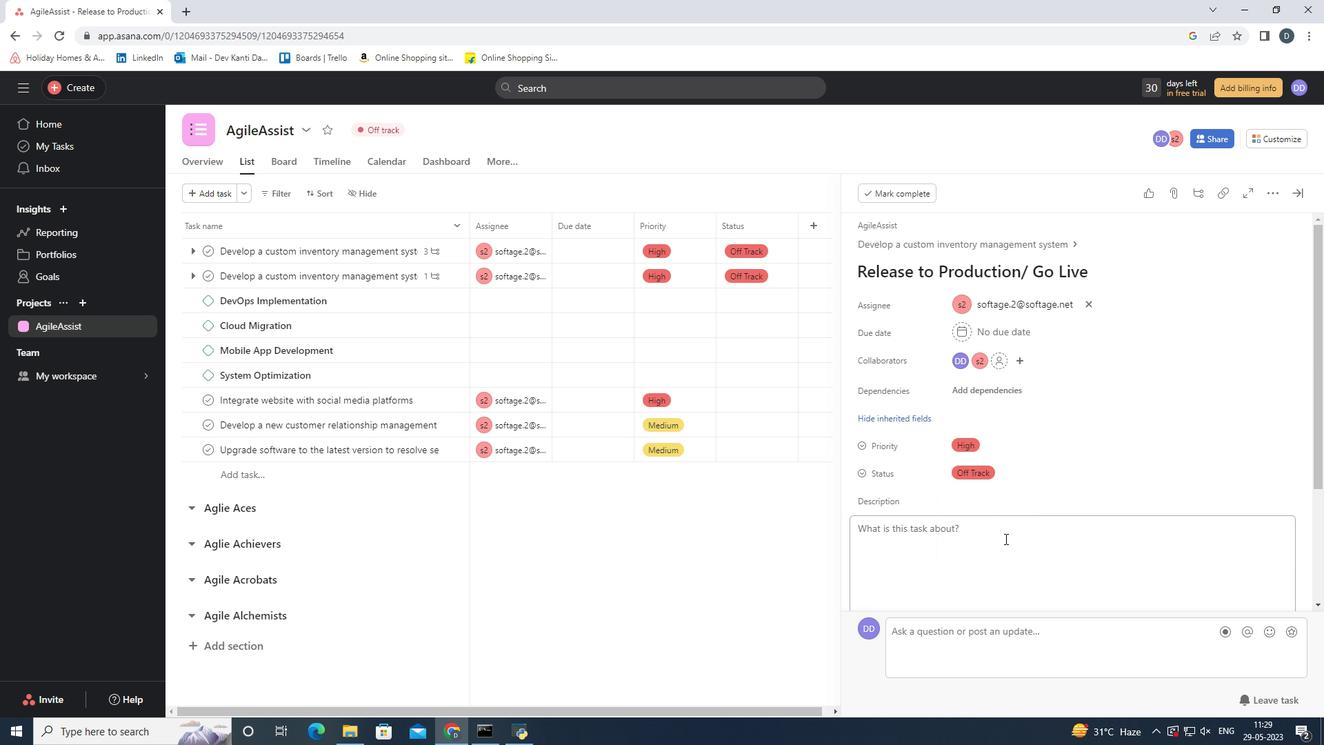 
Action: Mouse scrolled (1005, 538) with delta (0, 0)
Screenshot: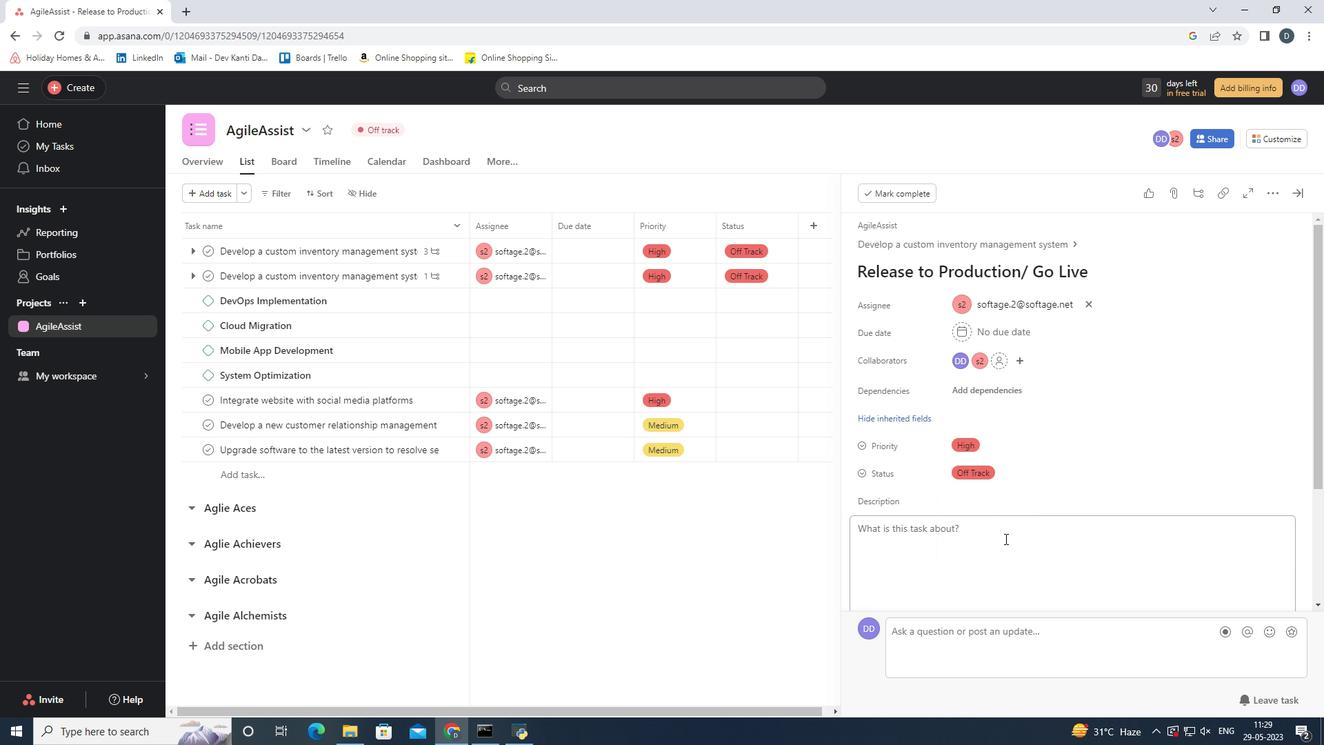 
Action: Mouse scrolled (1005, 538) with delta (0, 0)
Screenshot: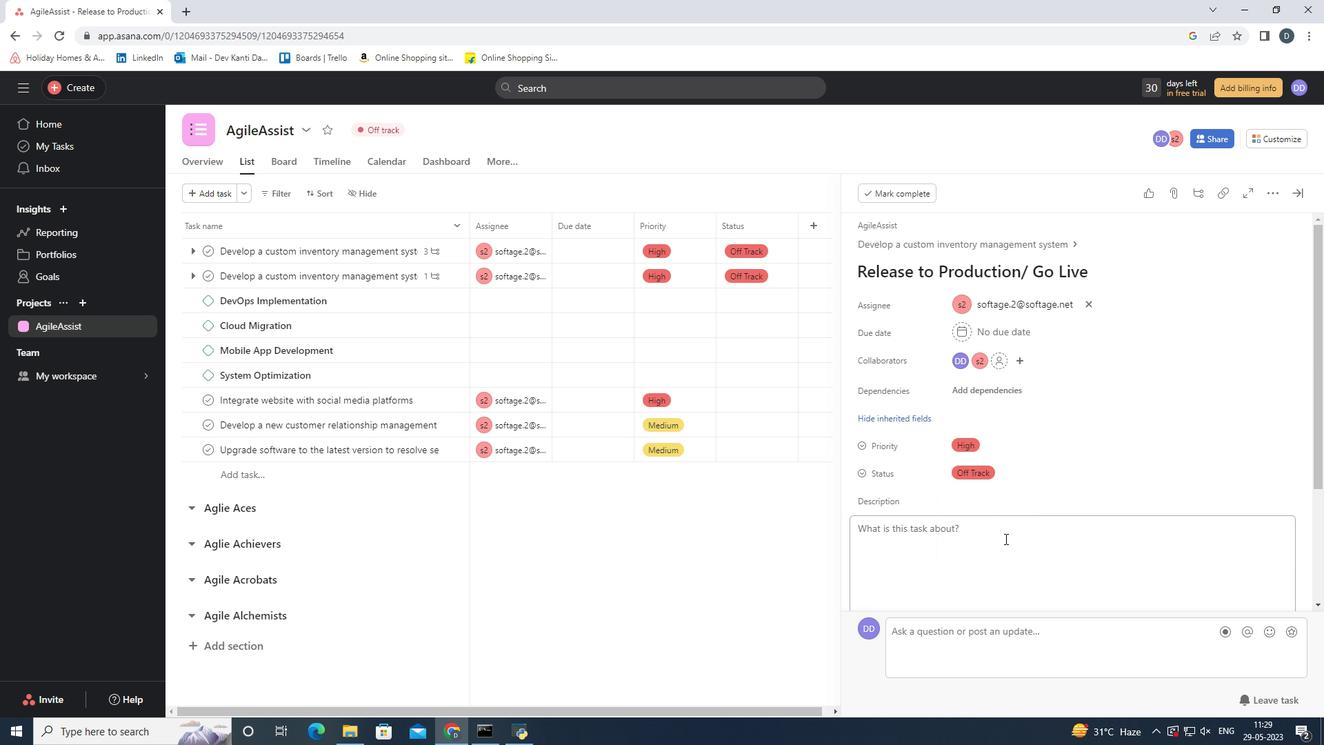
Action: Mouse scrolled (1005, 538) with delta (0, 0)
Screenshot: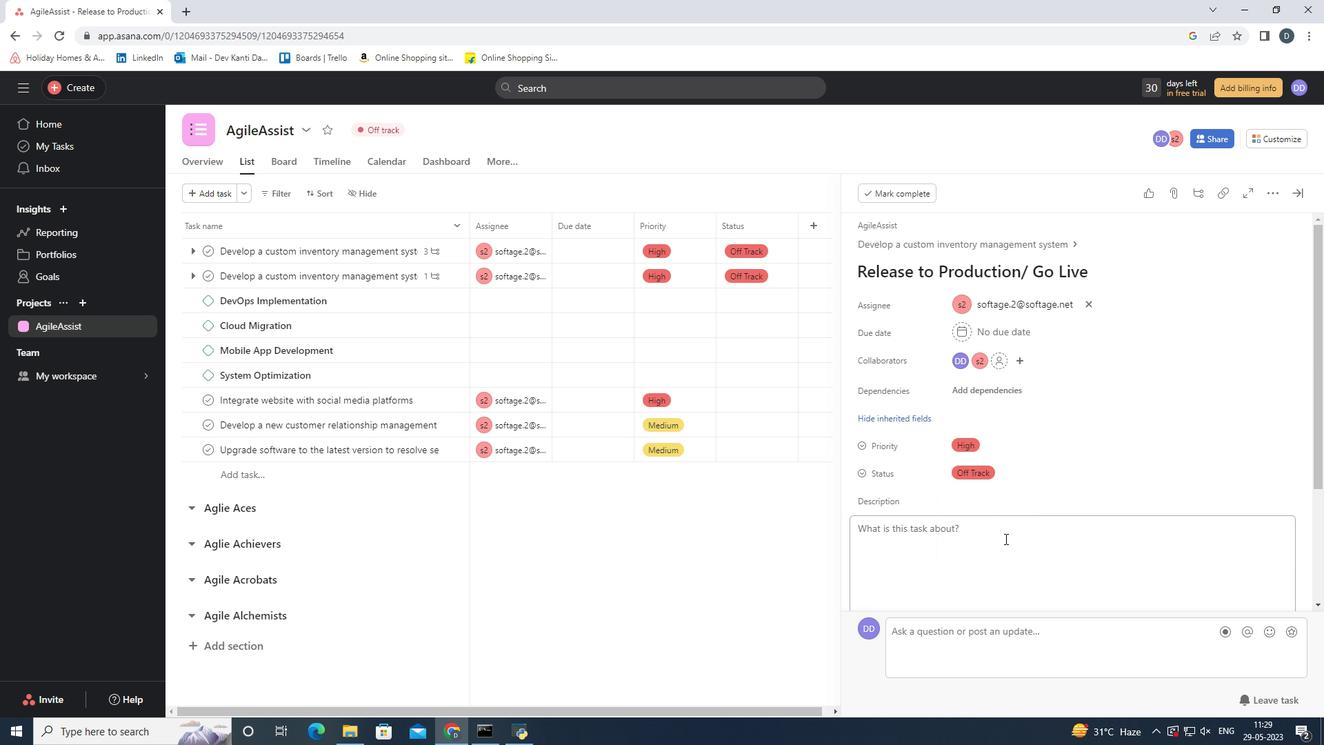 
Action: Mouse scrolled (1005, 538) with delta (0, 0)
Screenshot: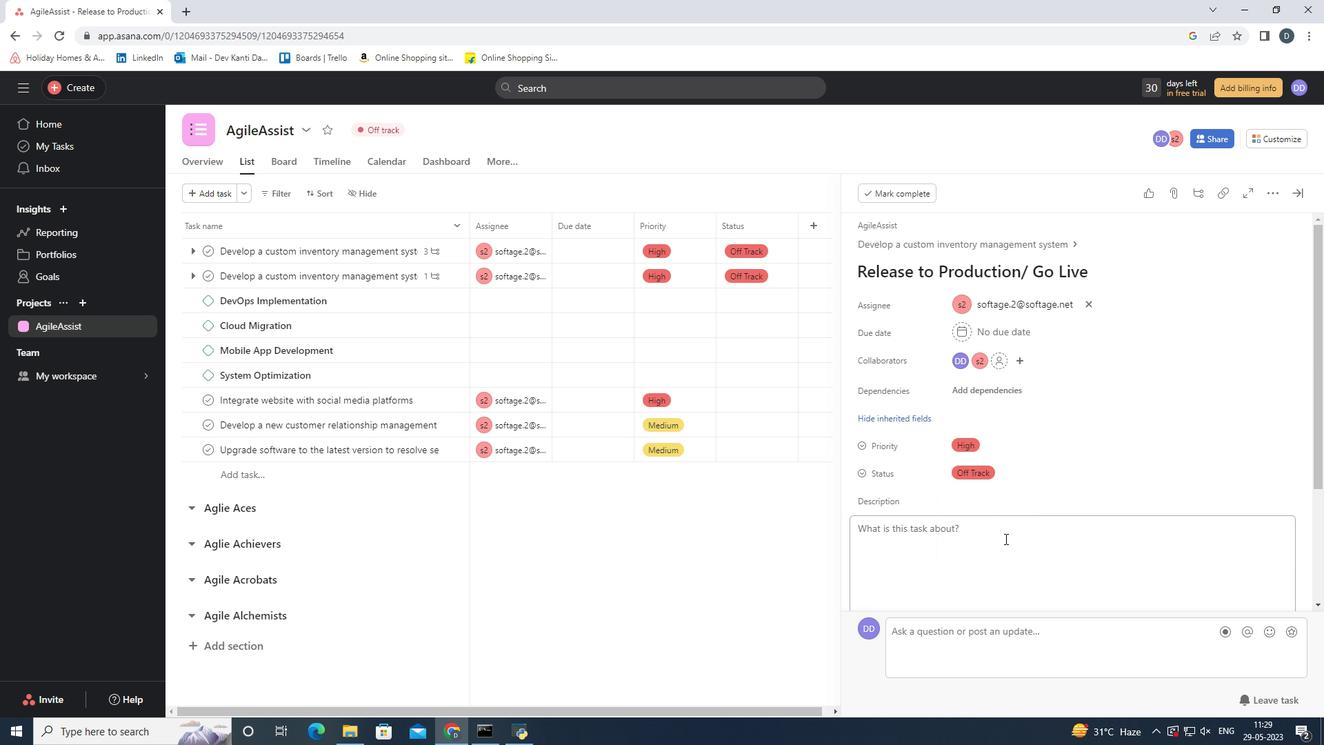 
Action: Mouse moved to (1010, 542)
Screenshot: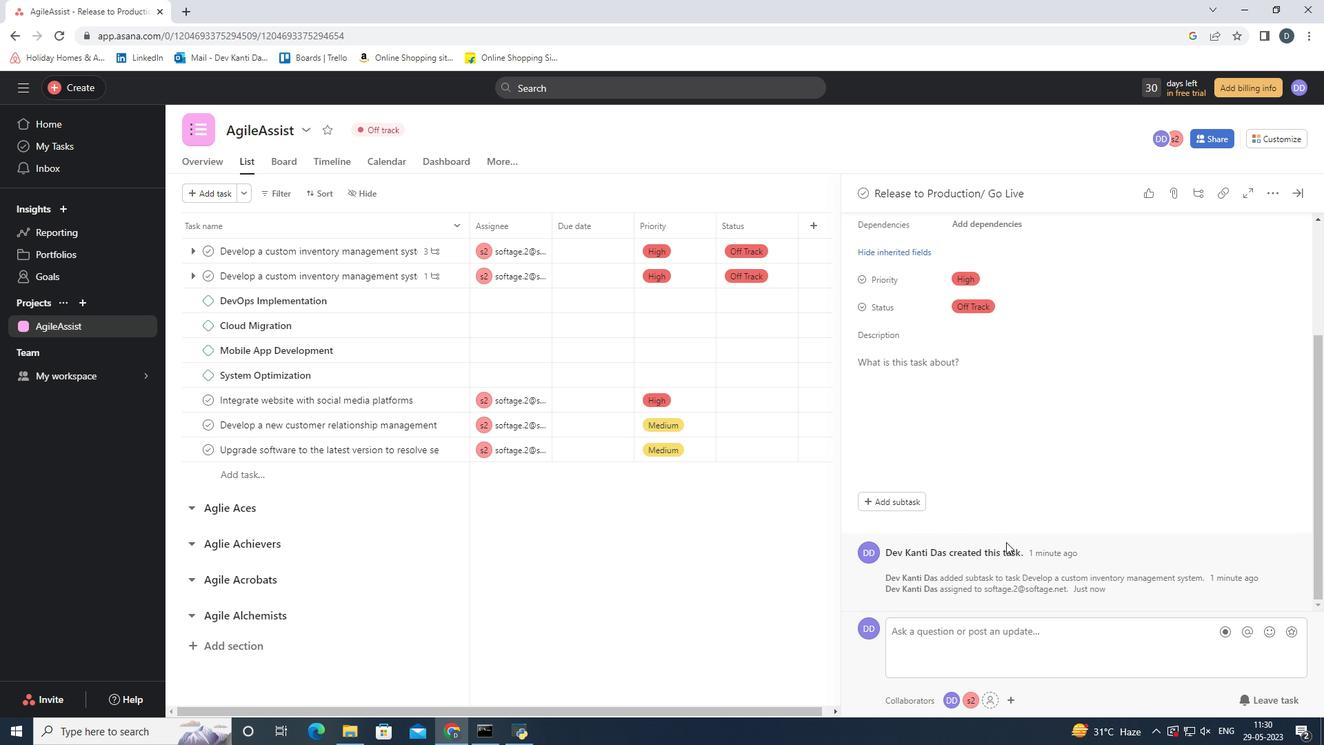 
Action: Mouse scrolled (1010, 542) with delta (0, 0)
Screenshot: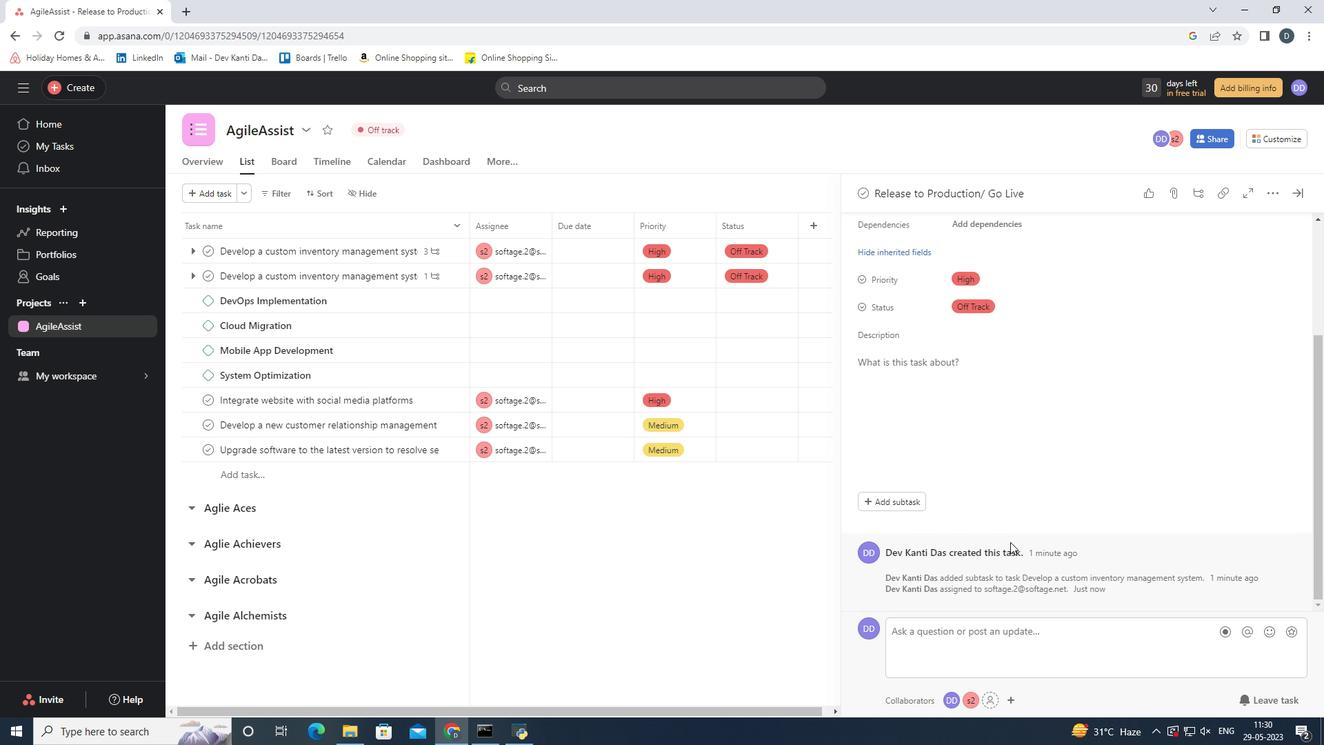
Action: Mouse scrolled (1010, 542) with delta (0, 0)
Screenshot: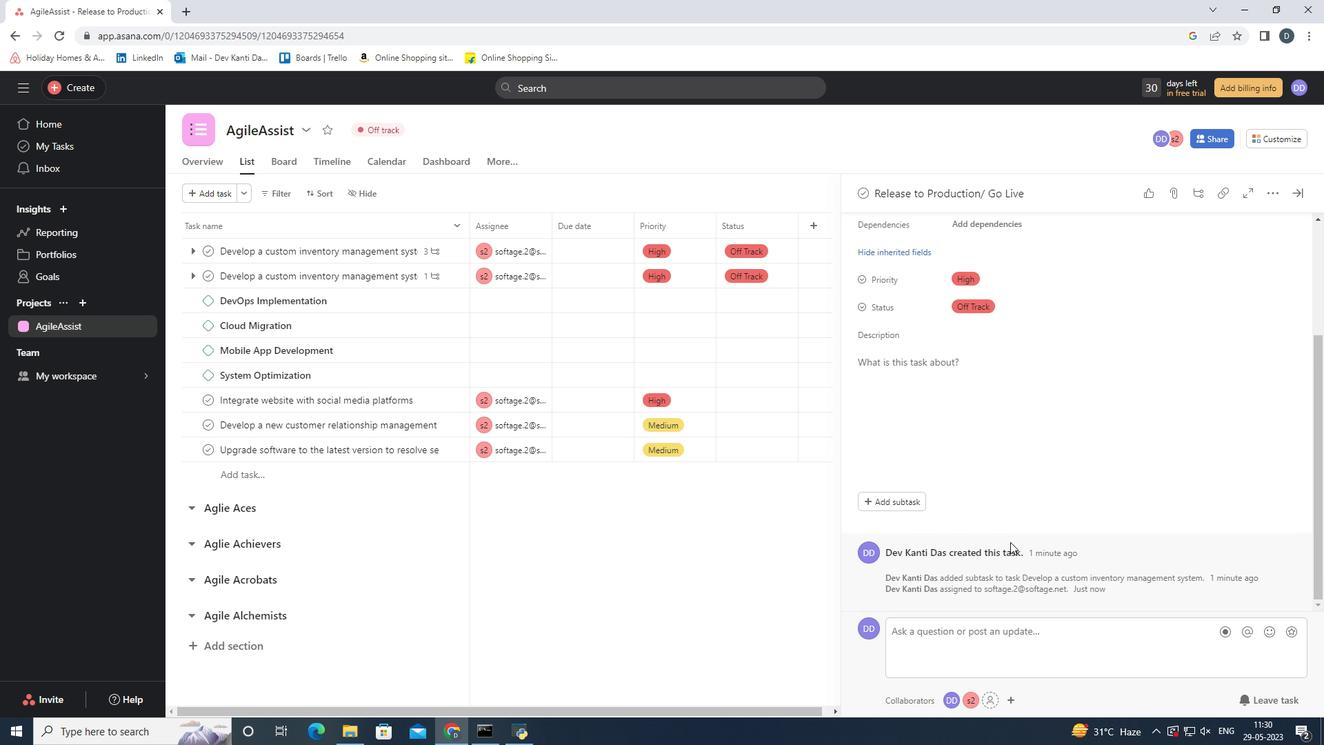 
Action: Mouse scrolled (1010, 542) with delta (0, 0)
Screenshot: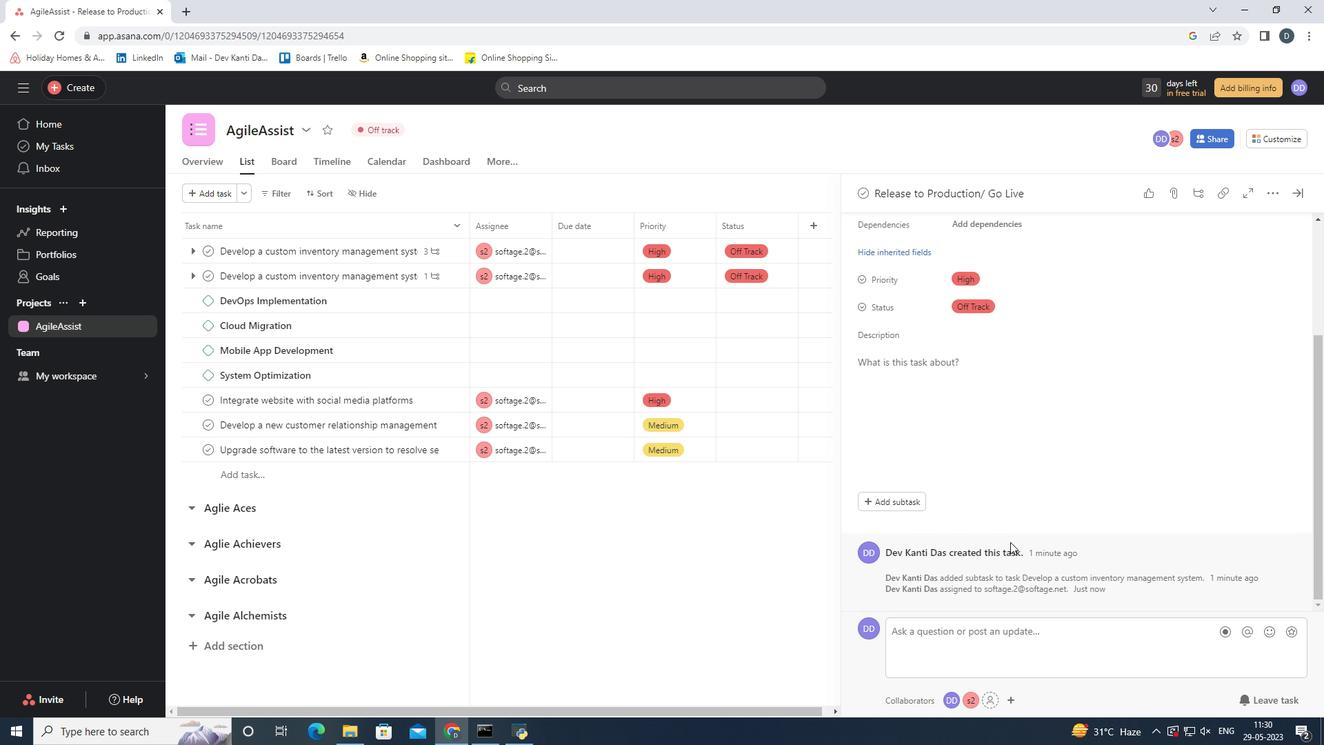 
Action: Mouse scrolled (1010, 542) with delta (0, 0)
Screenshot: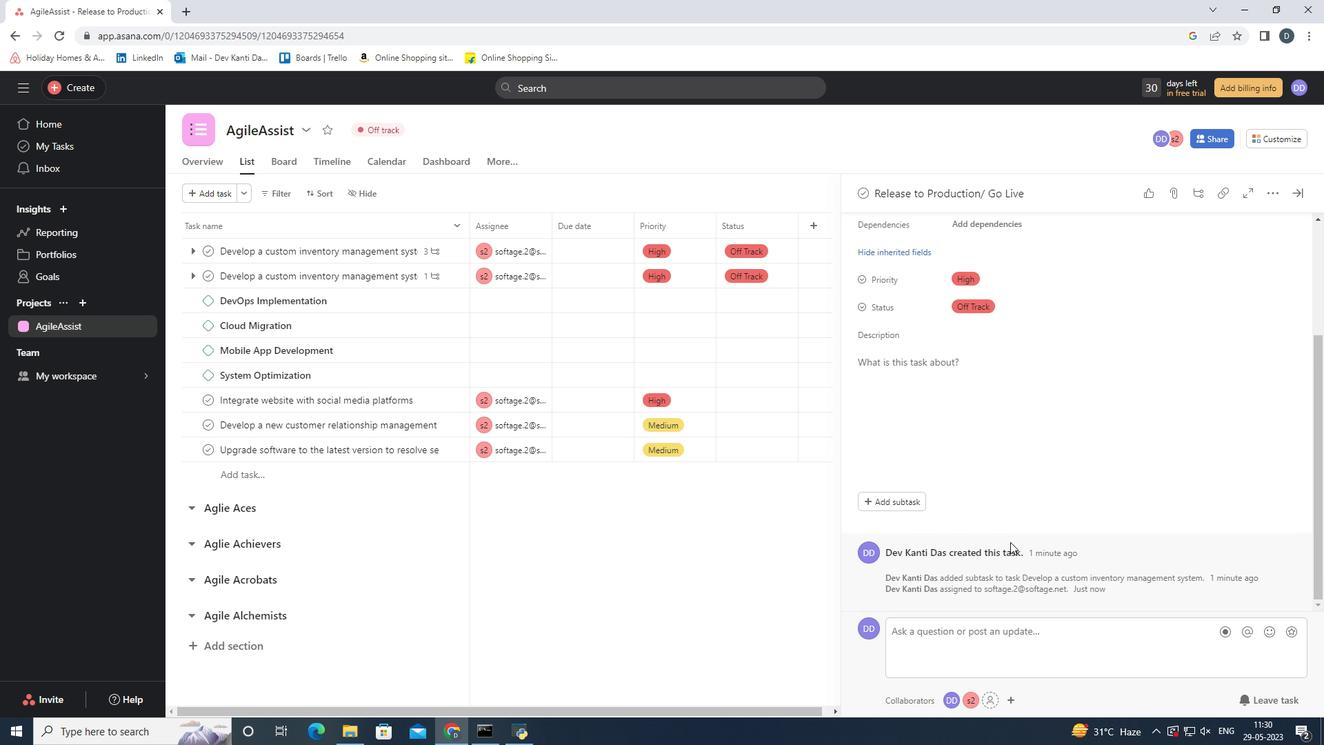 
Action: Mouse moved to (1293, 193)
Screenshot: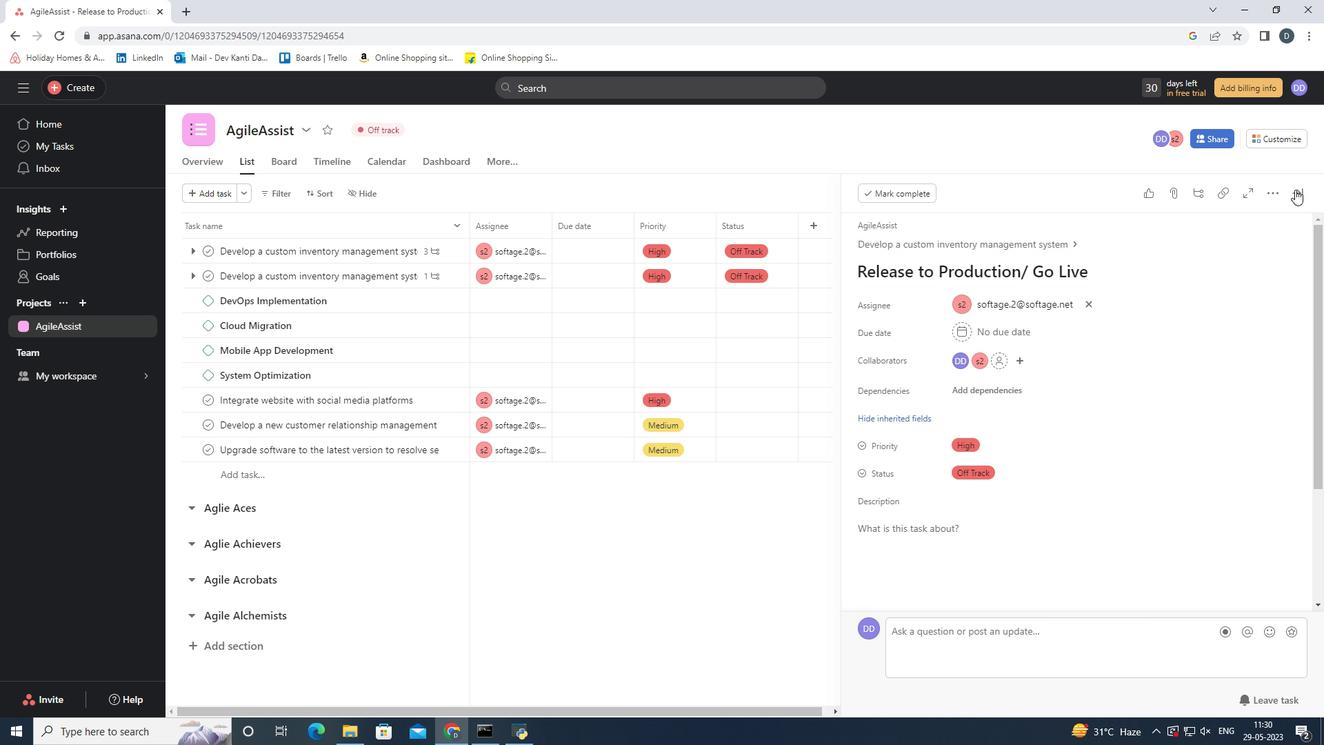
Action: Mouse pressed left at (1293, 193)
Screenshot: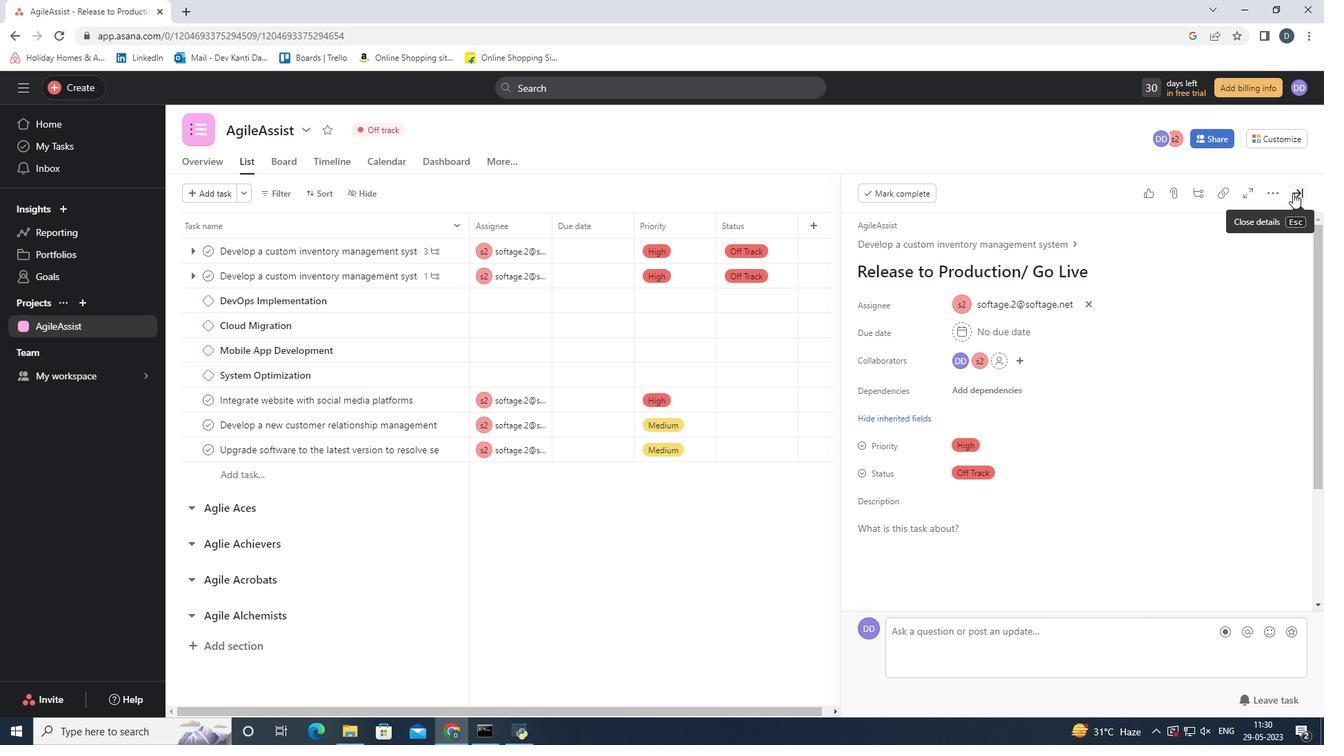 
Action: Mouse moved to (836, 669)
Screenshot: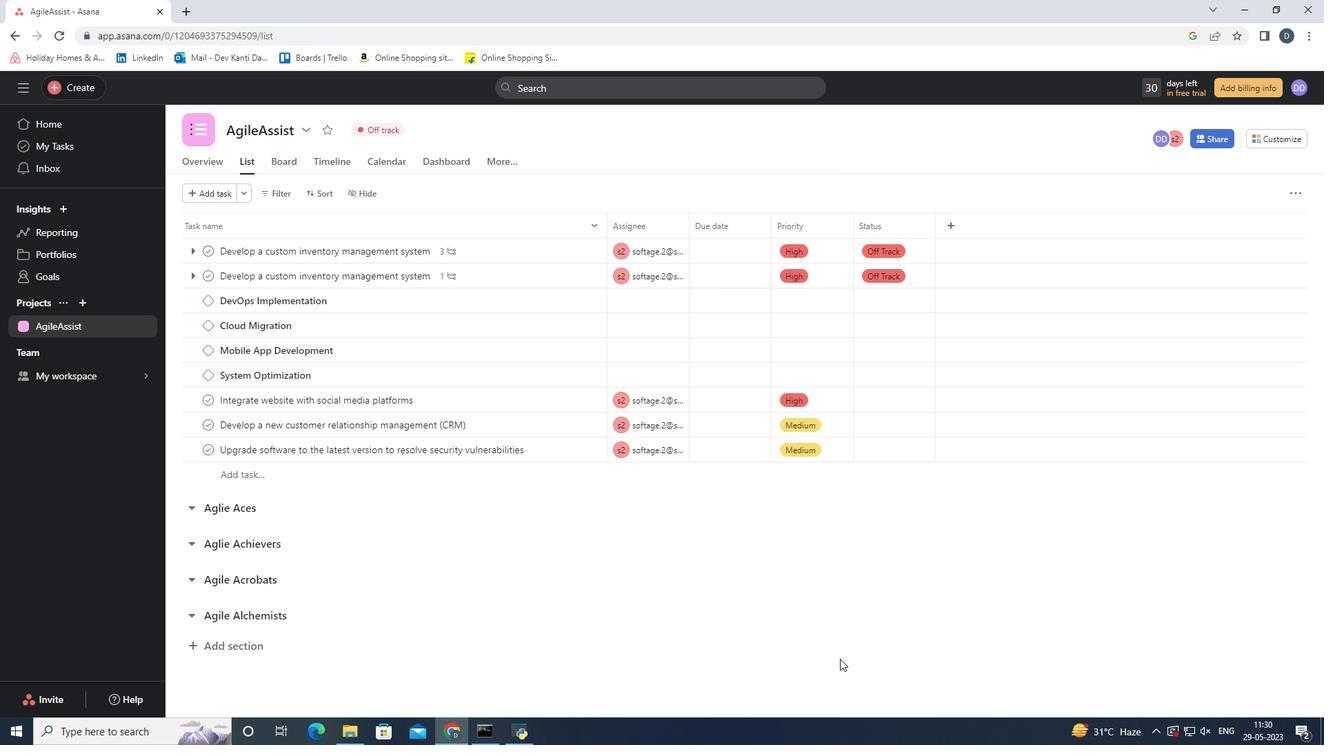 
